 Task: Open Card E-commerce Website Review in Board Crisis Management Best Practices to Workspace Event Technology Rentals and add a team member Softage.1@softage.net, a label Green, a checklist Network Security, an attachment from your onedrive, a color Green and finally, add a card description 'Plan and execute company team-building conference with guest speakers on teamwork' and a comment 'Given the potential impact of this task on our company culture of innovation, let us ensure that we approach it with a sense of curiosity and a willingness to explore new ideas.'. Add a start date 'Jan 01, 1900' with a due date 'Jan 08, 1900'
Action: Mouse moved to (789, 423)
Screenshot: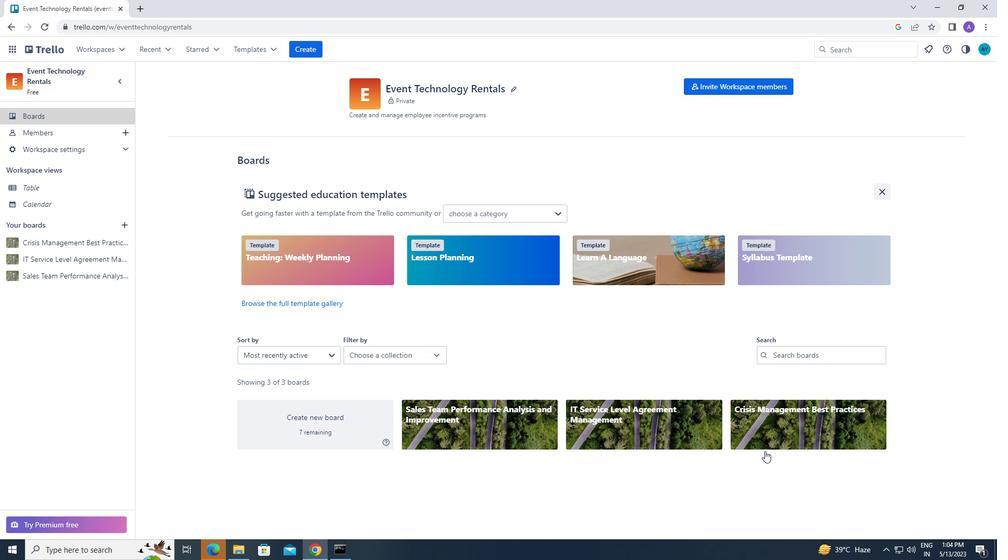 
Action: Mouse pressed left at (789, 423)
Screenshot: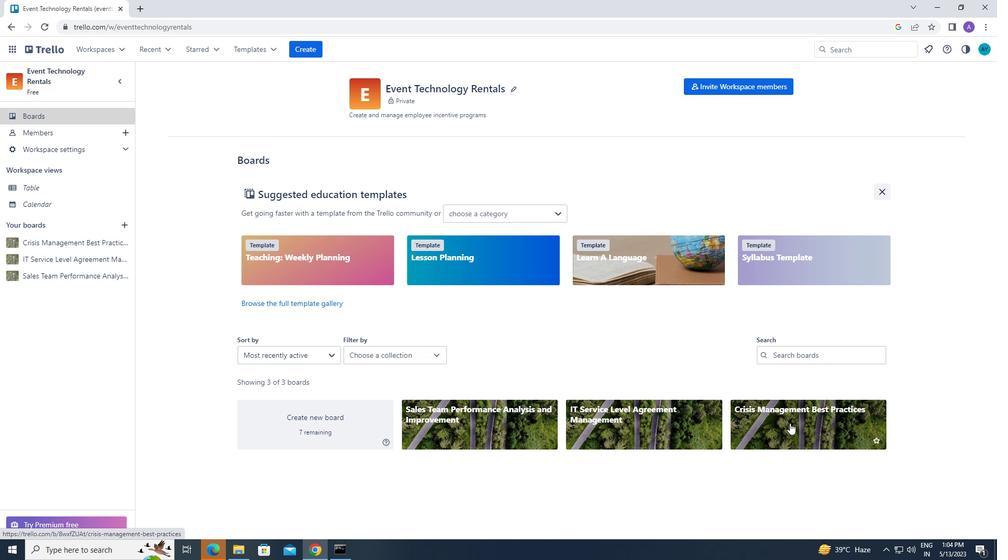 
Action: Mouse moved to (205, 134)
Screenshot: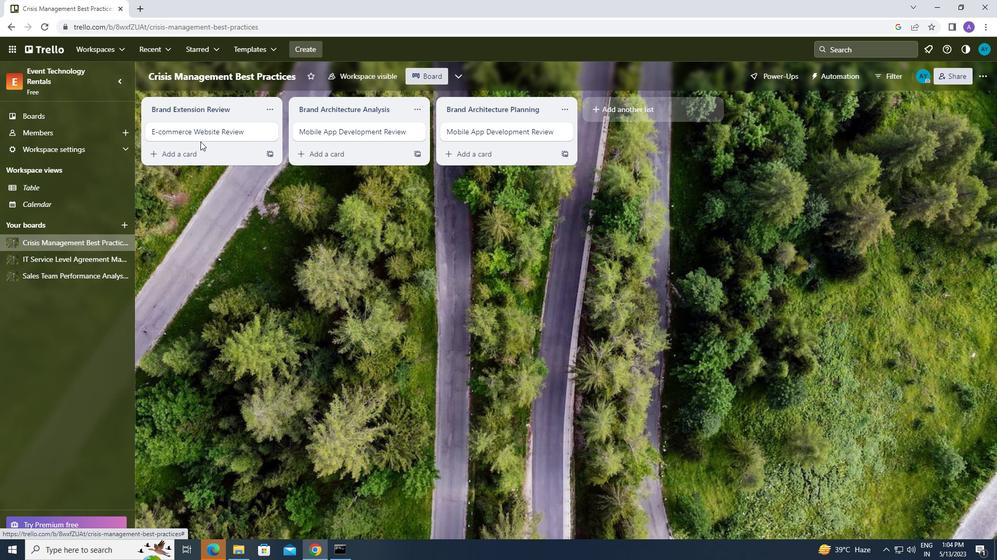 
Action: Mouse pressed left at (205, 134)
Screenshot: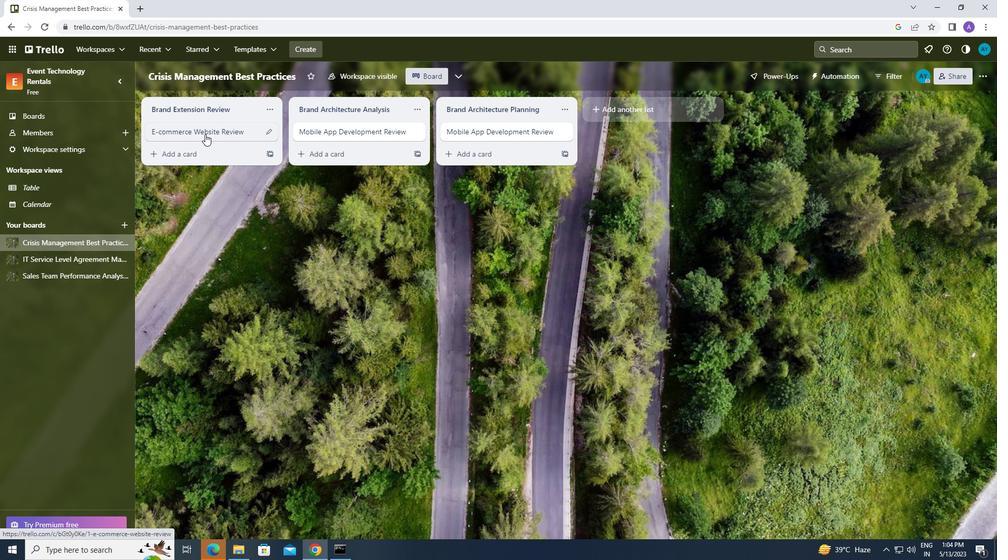 
Action: Mouse moved to (619, 129)
Screenshot: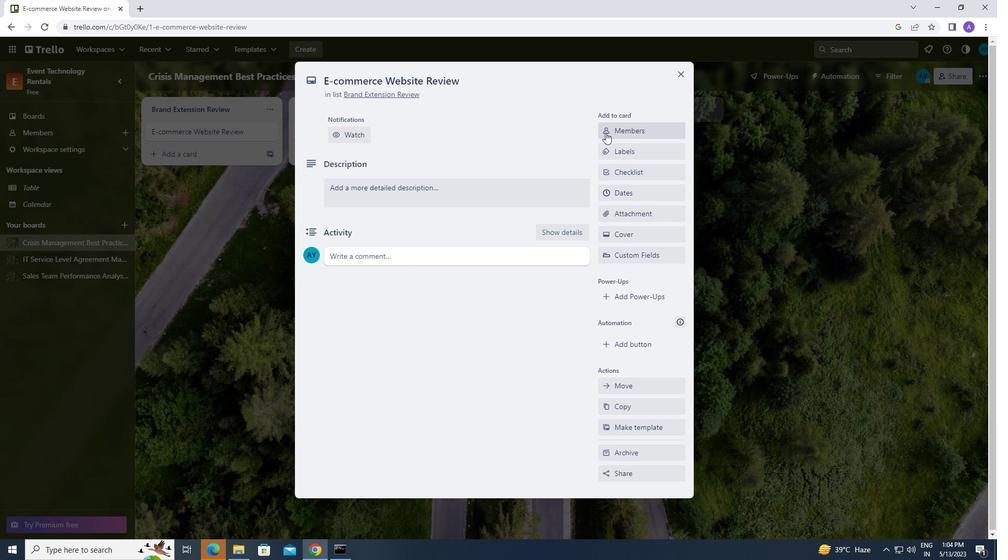 
Action: Mouse pressed left at (619, 129)
Screenshot: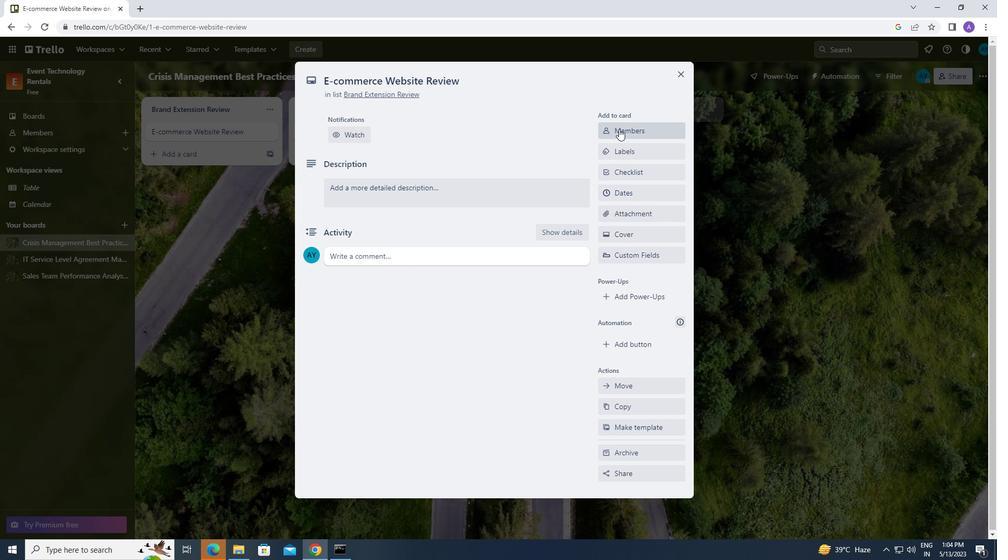 
Action: Mouse moved to (622, 178)
Screenshot: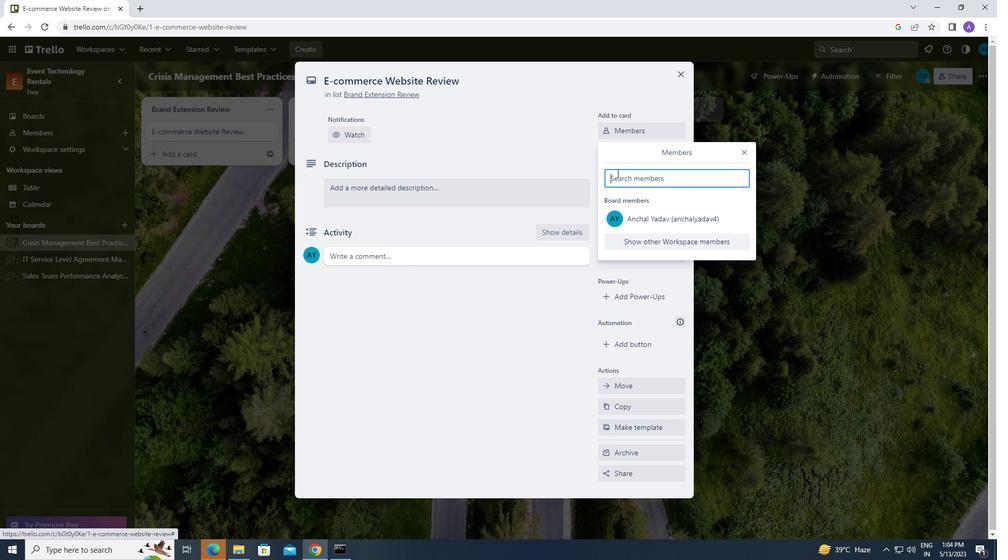 
Action: Mouse pressed left at (622, 178)
Screenshot: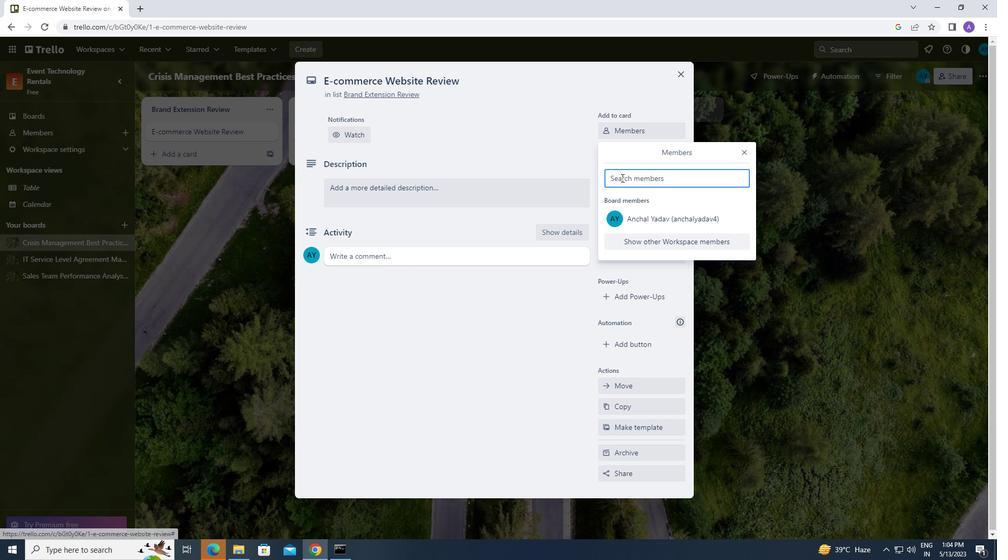 
Action: Key pressed s<Key.caps_lock>oftage
Screenshot: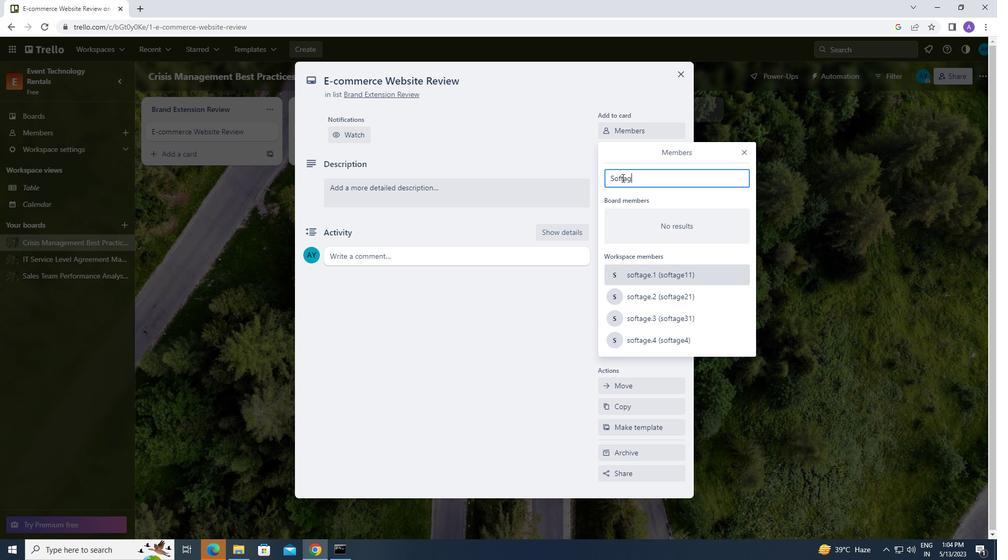 
Action: Mouse moved to (546, 117)
Screenshot: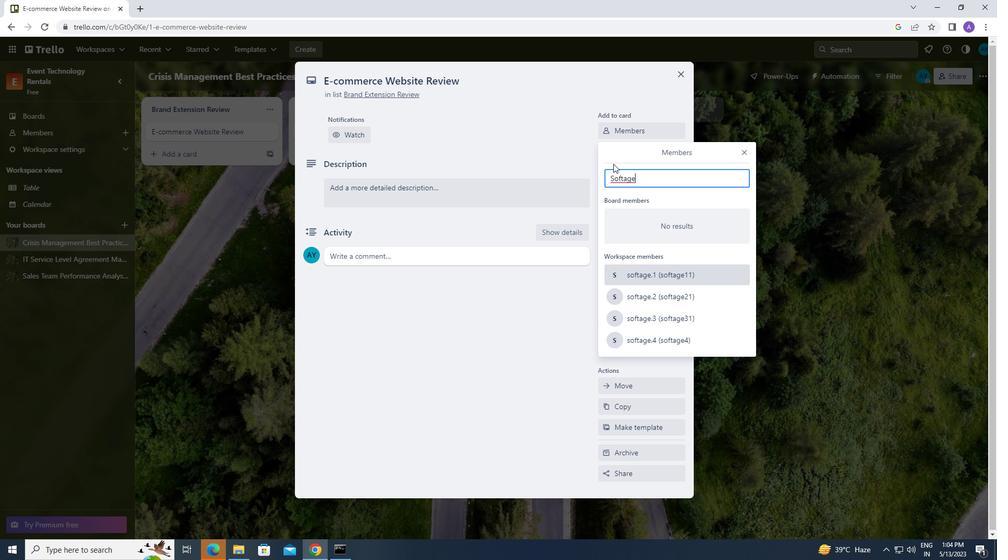 
Action: Key pressed .
Screenshot: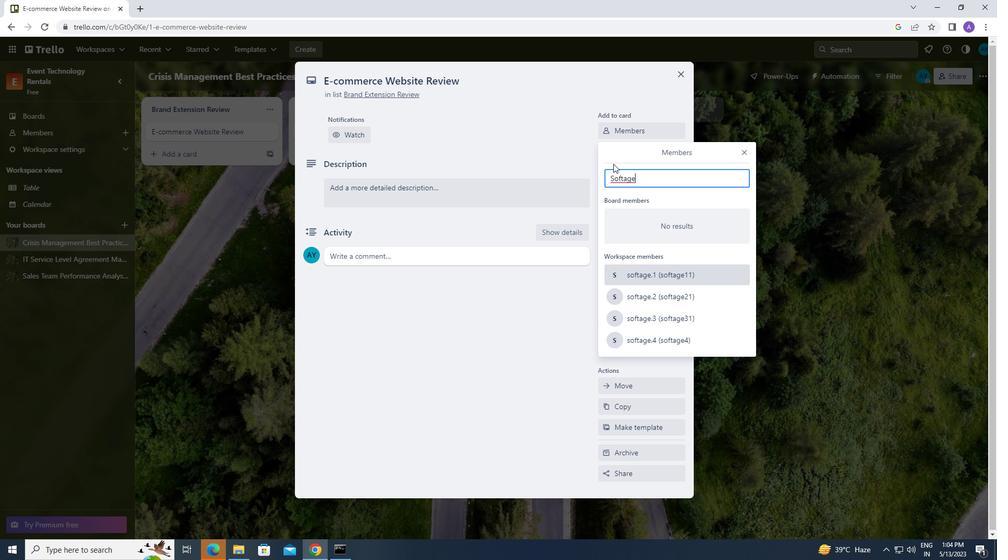 
Action: Mouse moved to (542, 163)
Screenshot: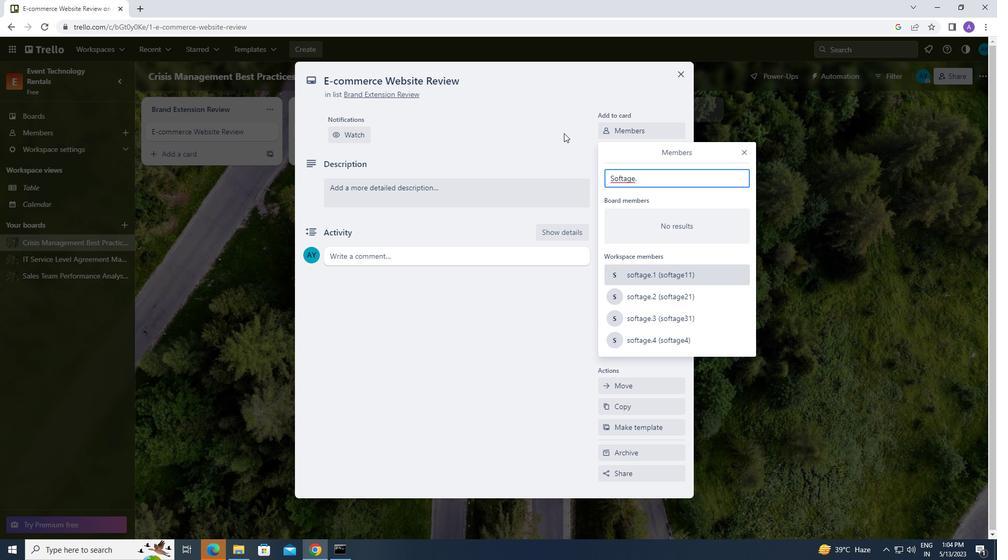 
Action: Key pressed 1<Key.shift_r>@softage.net
Screenshot: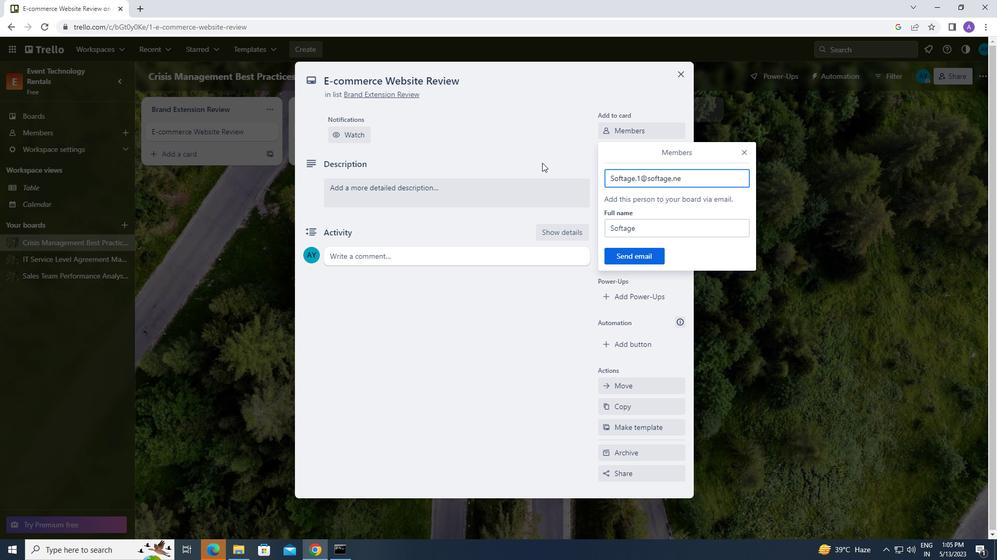 
Action: Mouse moved to (624, 251)
Screenshot: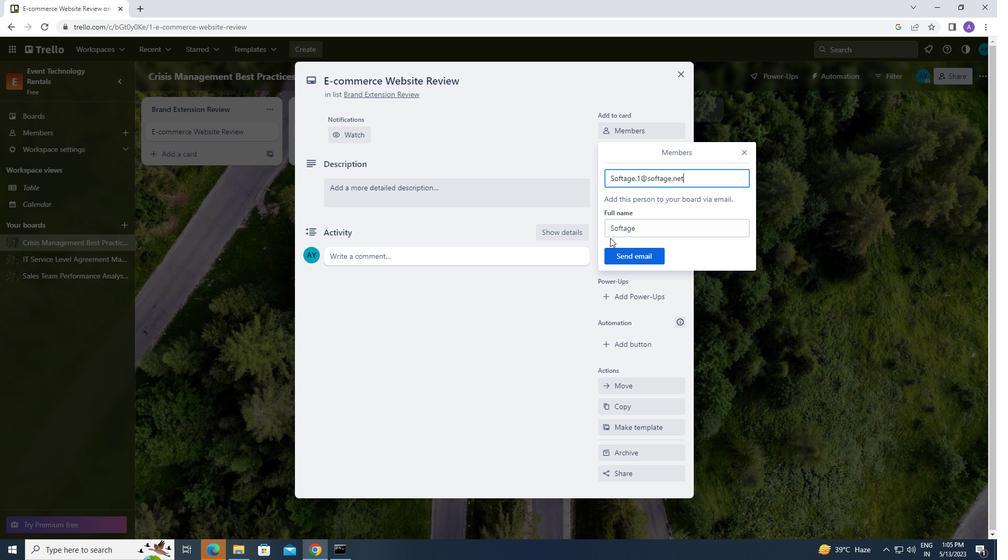 
Action: Mouse pressed left at (624, 251)
Screenshot: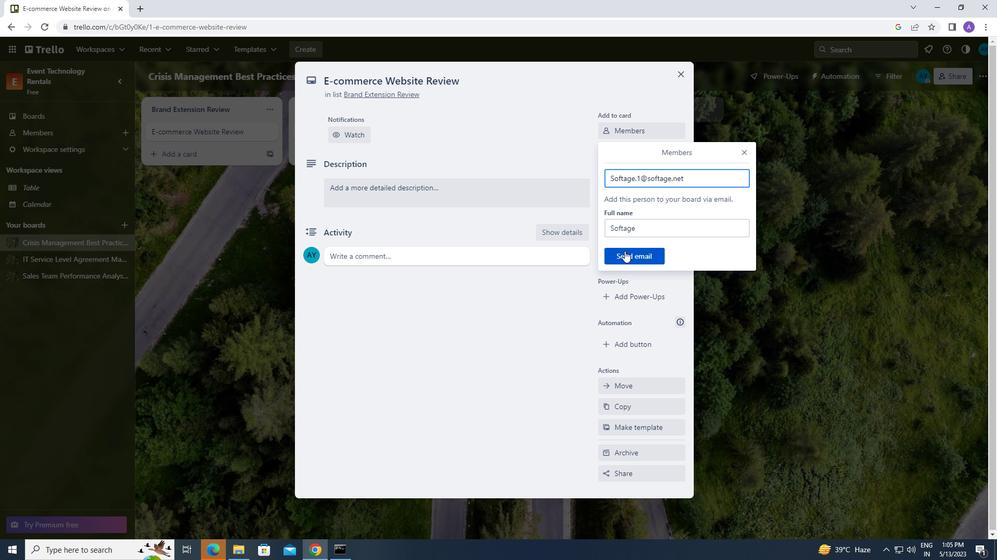
Action: Mouse moved to (632, 184)
Screenshot: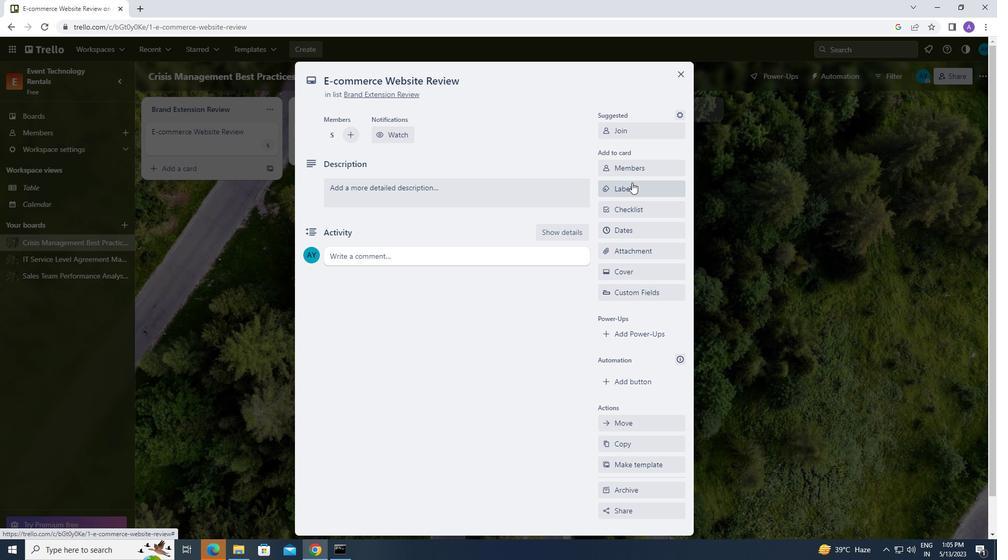 
Action: Mouse pressed left at (632, 184)
Screenshot: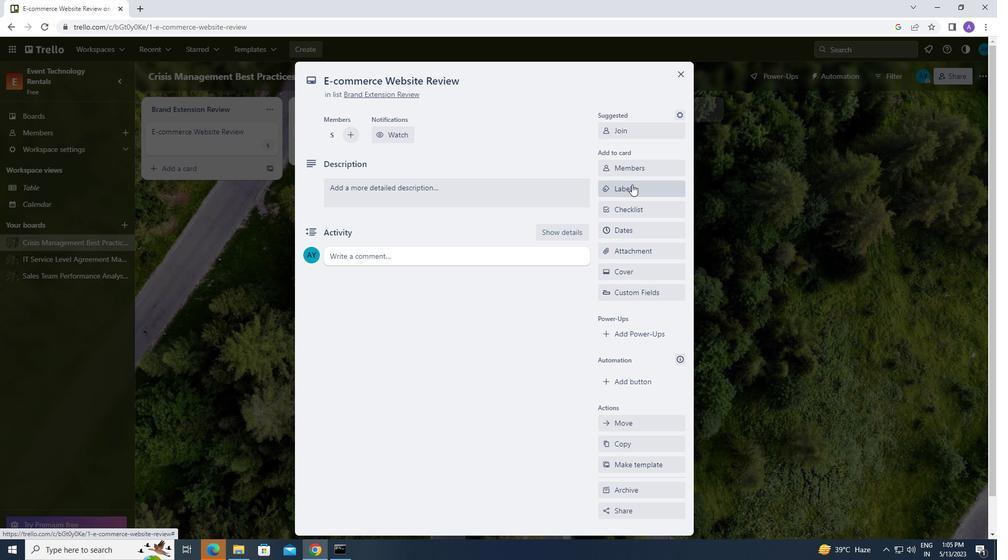 
Action: Mouse moved to (660, 392)
Screenshot: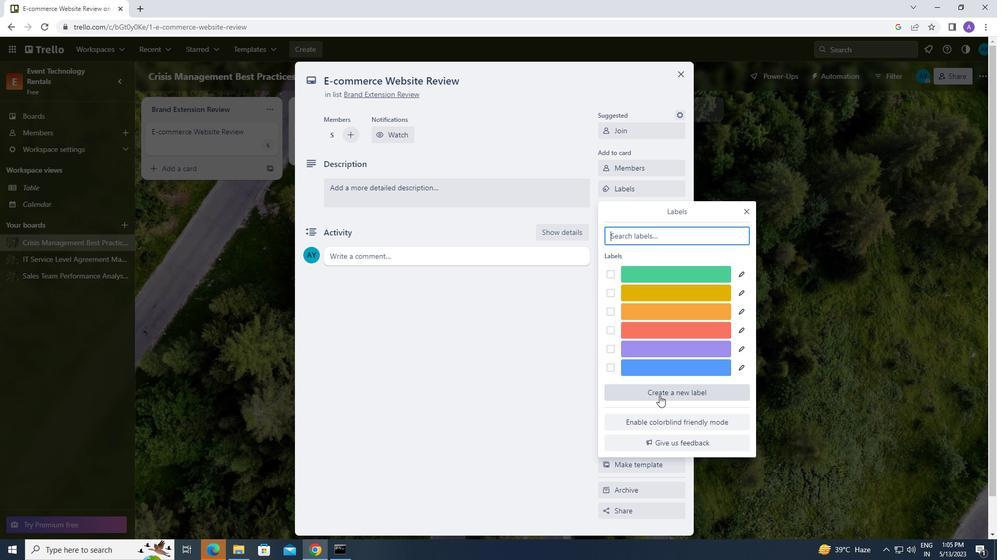 
Action: Mouse pressed left at (660, 392)
Screenshot: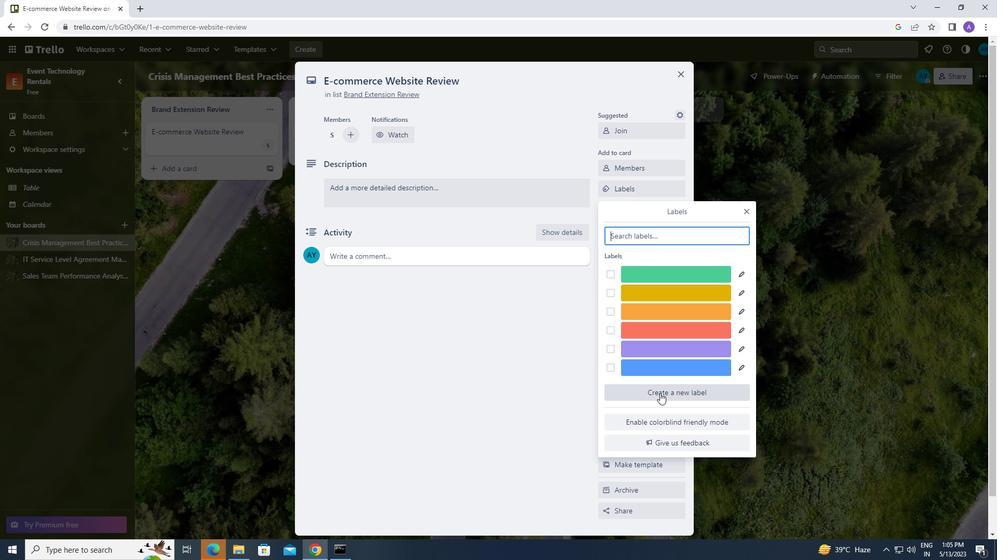 
Action: Mouse moved to (611, 359)
Screenshot: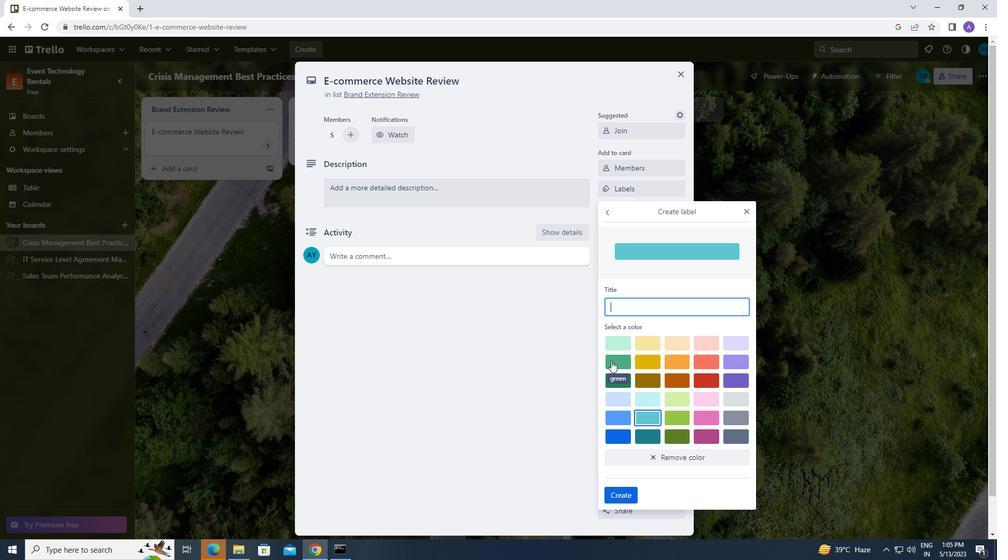 
Action: Mouse pressed left at (611, 359)
Screenshot: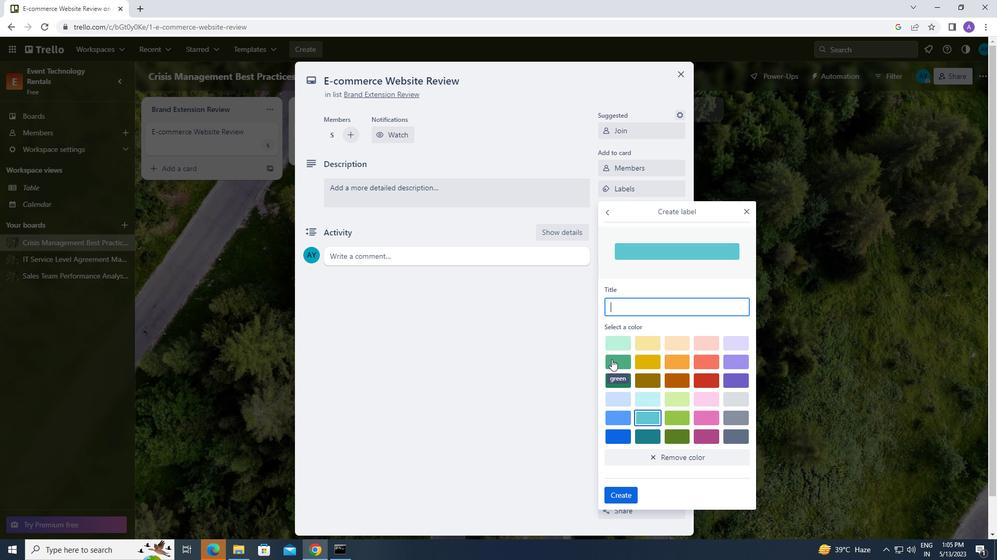 
Action: Mouse moved to (612, 493)
Screenshot: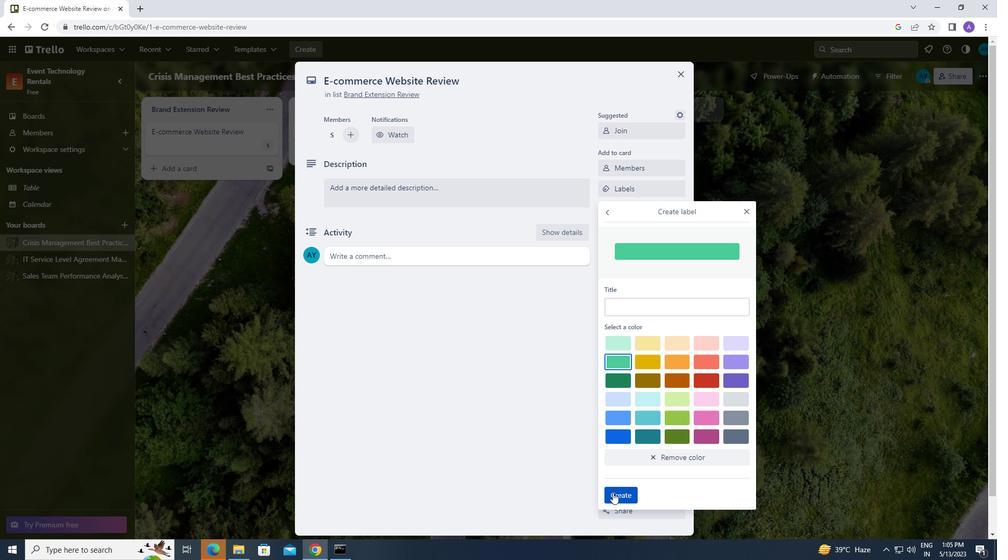 
Action: Mouse pressed left at (612, 493)
Screenshot: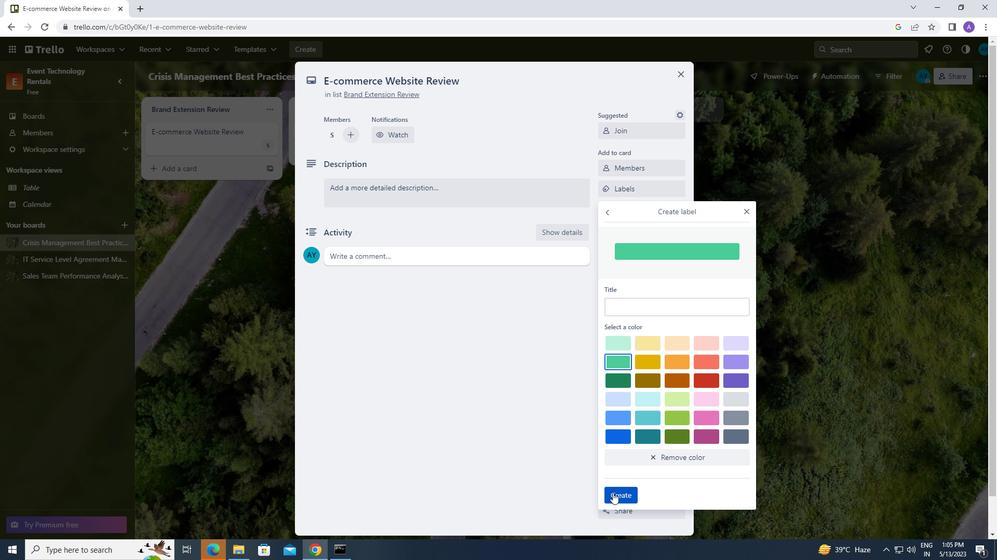 
Action: Mouse moved to (745, 211)
Screenshot: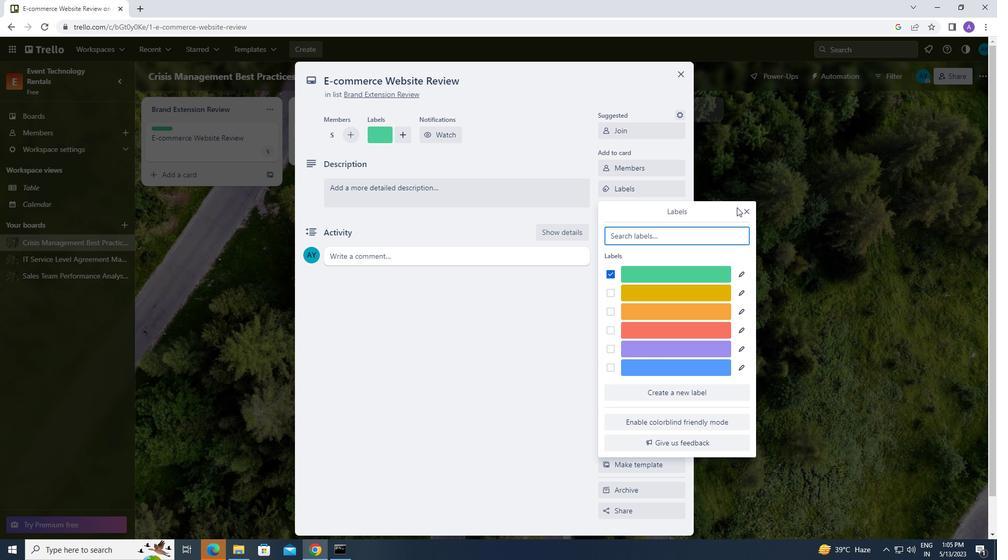 
Action: Mouse pressed left at (745, 211)
Screenshot: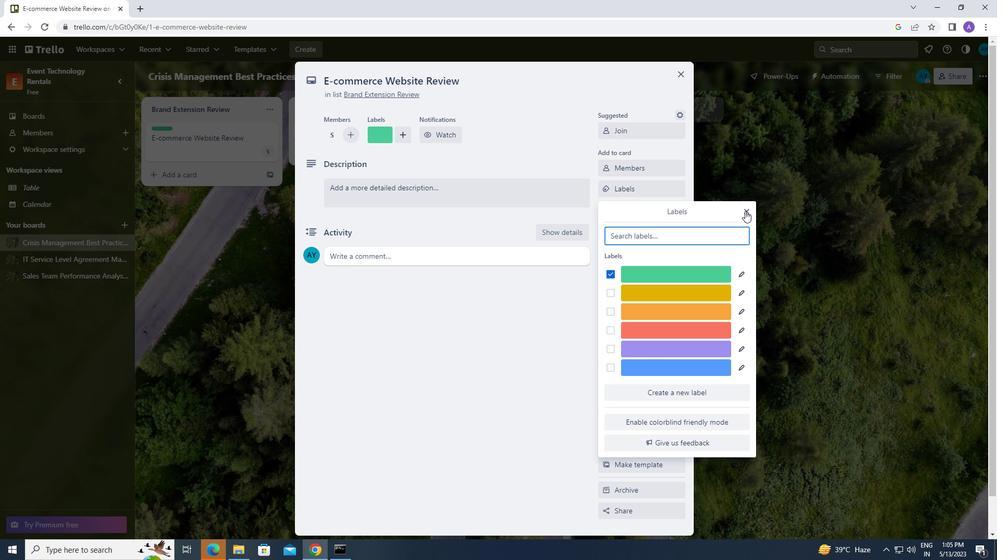 
Action: Mouse moved to (650, 212)
Screenshot: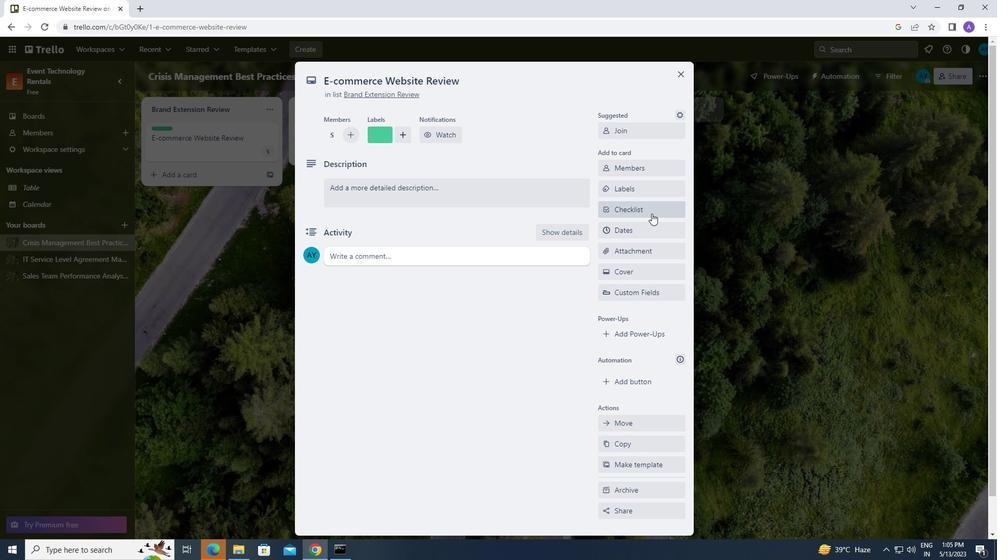 
Action: Mouse pressed left at (650, 212)
Screenshot: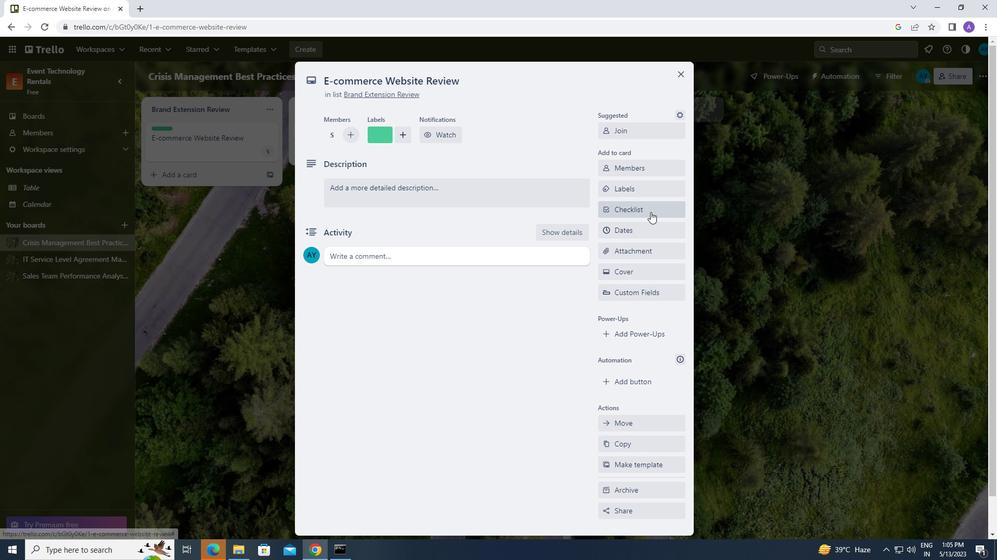 
Action: Mouse moved to (644, 215)
Screenshot: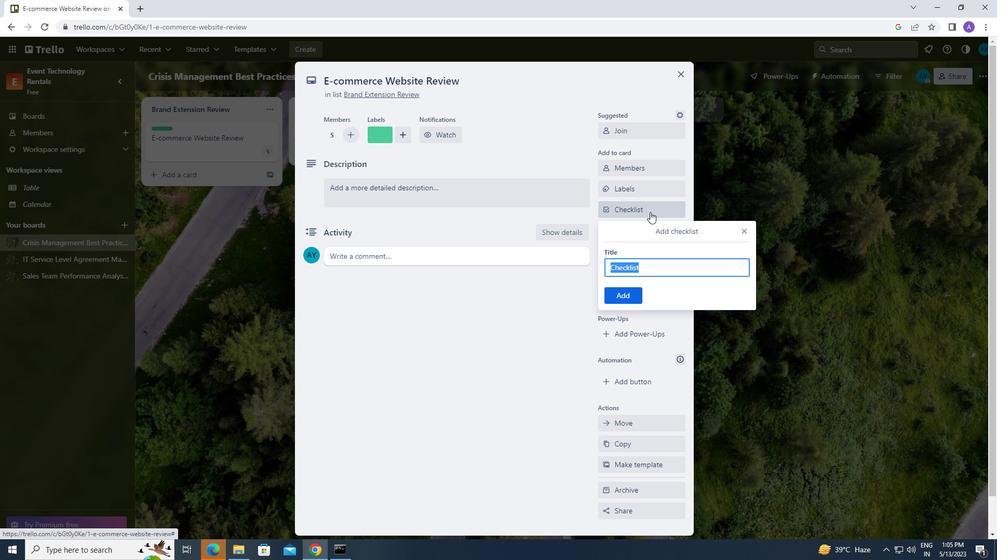 
Action: Key pressed <Key.caps_lock>n<Key.caps_lock>etwork<Key.space><Key.caps_lock>s<Key.caps_lock>ecurity
Screenshot: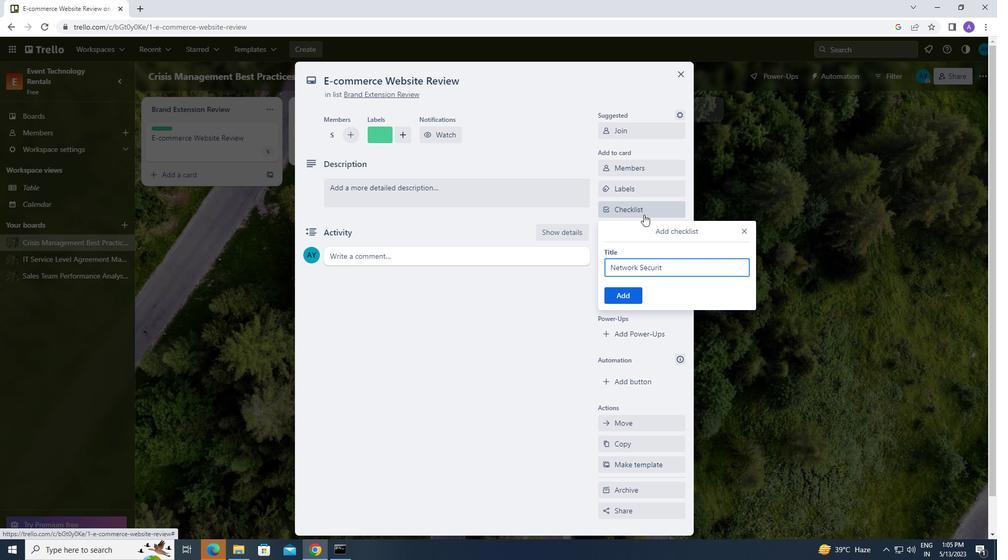 
Action: Mouse moved to (628, 297)
Screenshot: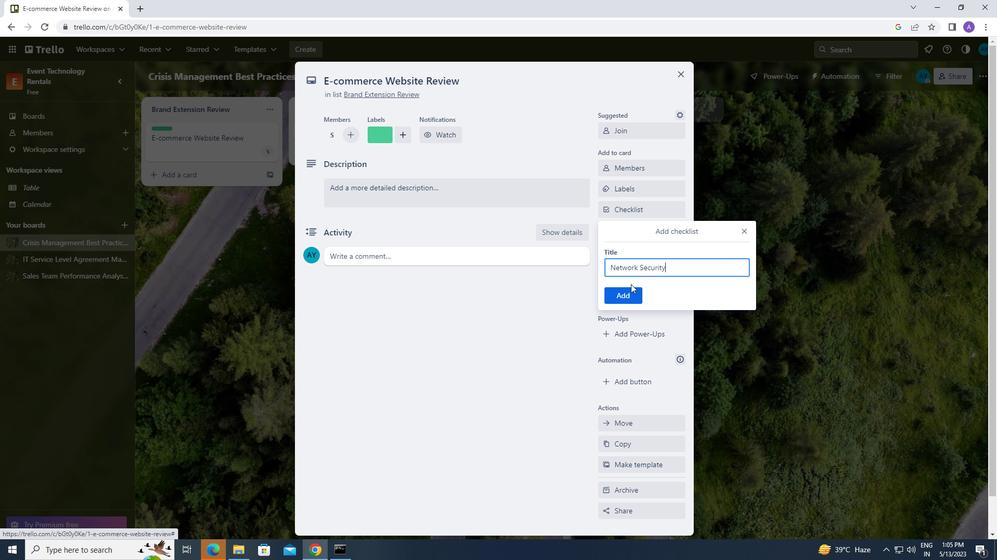
Action: Mouse pressed left at (628, 297)
Screenshot: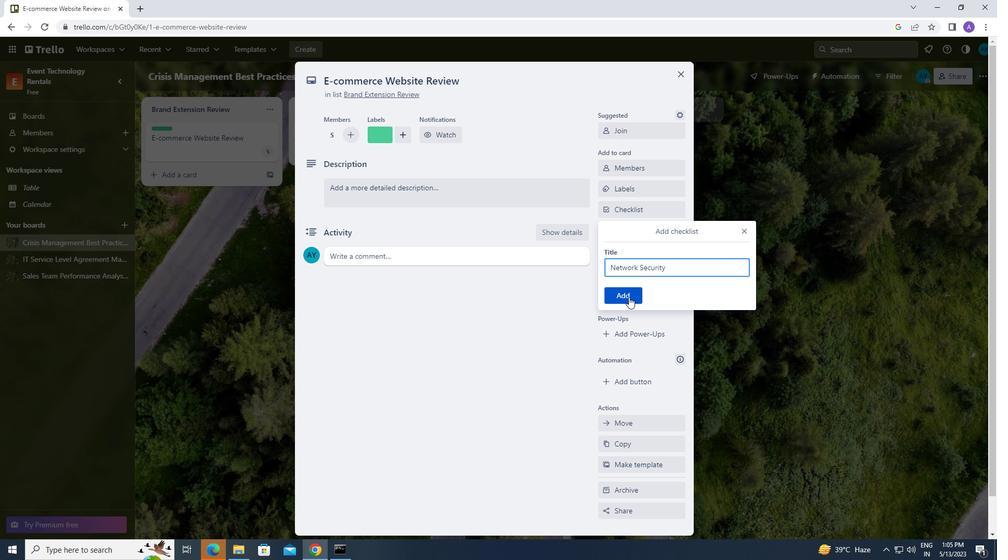 
Action: Mouse moved to (644, 250)
Screenshot: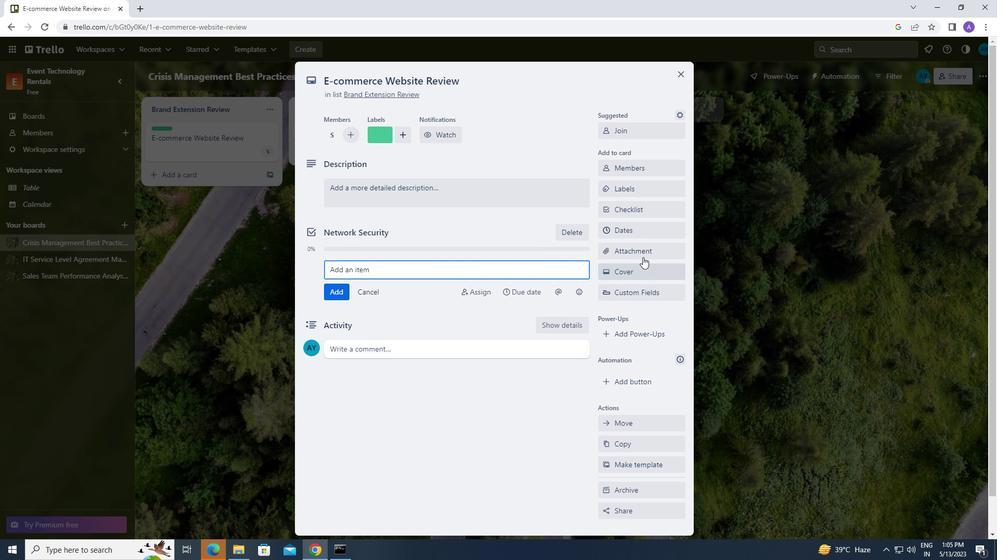 
Action: Mouse pressed left at (644, 250)
Screenshot: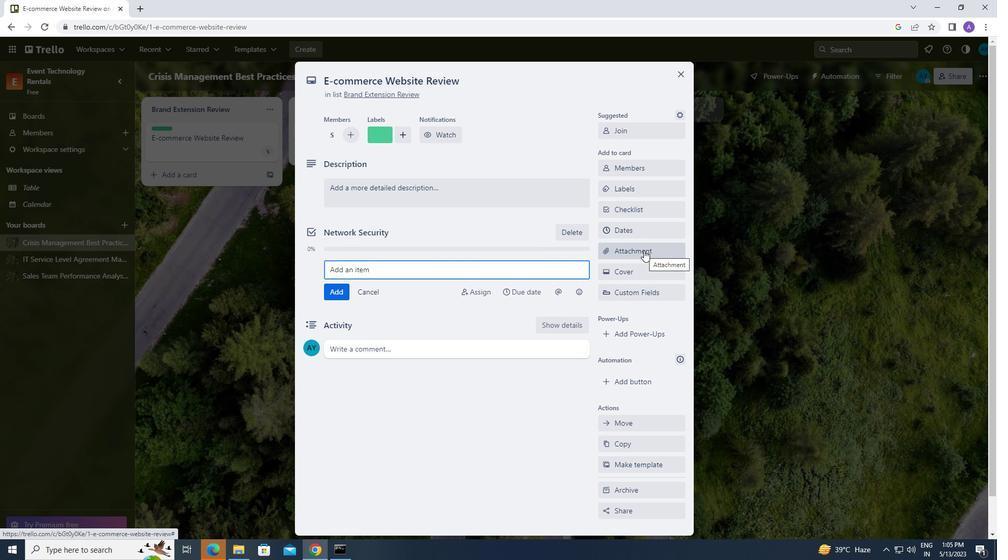 
Action: Mouse moved to (625, 376)
Screenshot: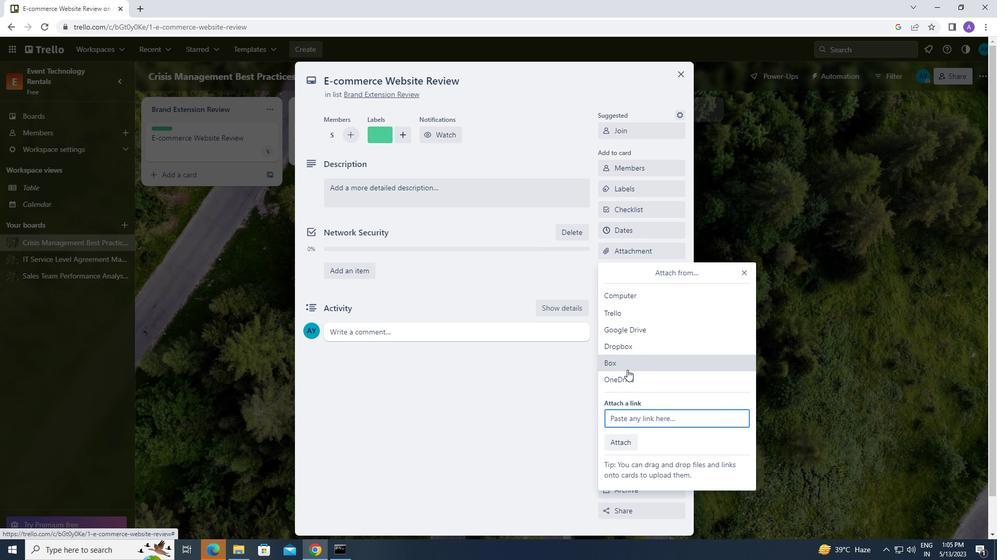 
Action: Mouse pressed left at (625, 376)
Screenshot: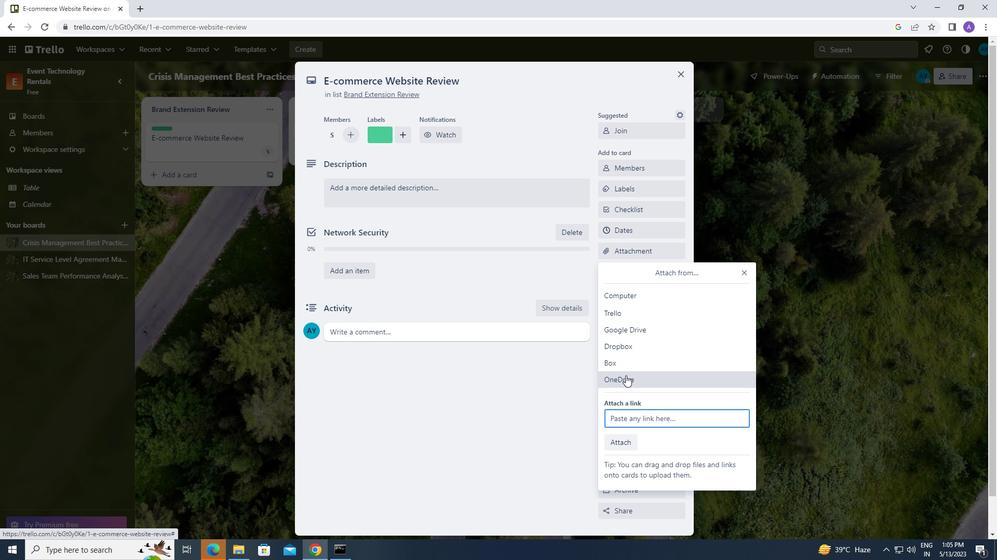 
Action: Mouse moved to (395, 228)
Screenshot: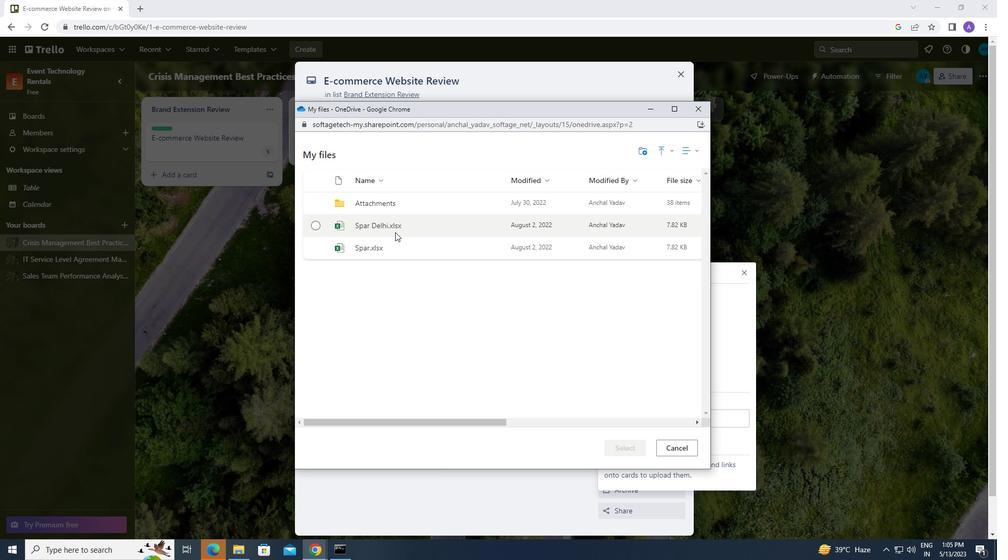 
Action: Mouse pressed left at (395, 228)
Screenshot: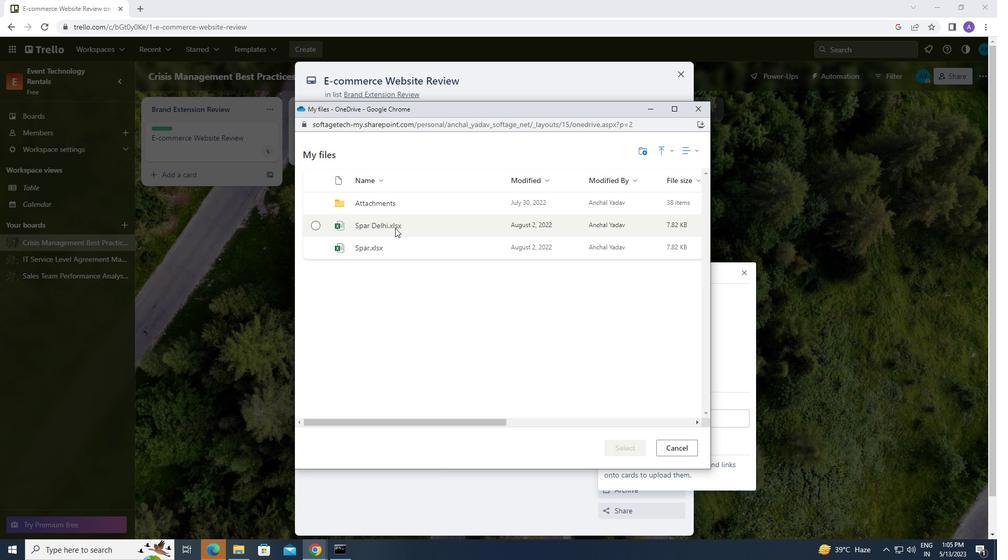 
Action: Mouse moved to (628, 443)
Screenshot: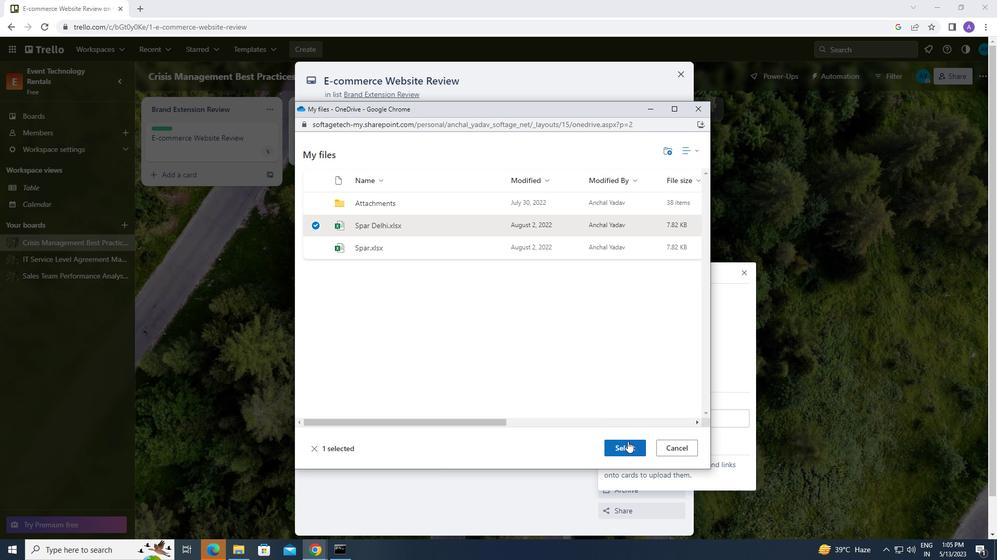 
Action: Mouse pressed left at (628, 443)
Screenshot: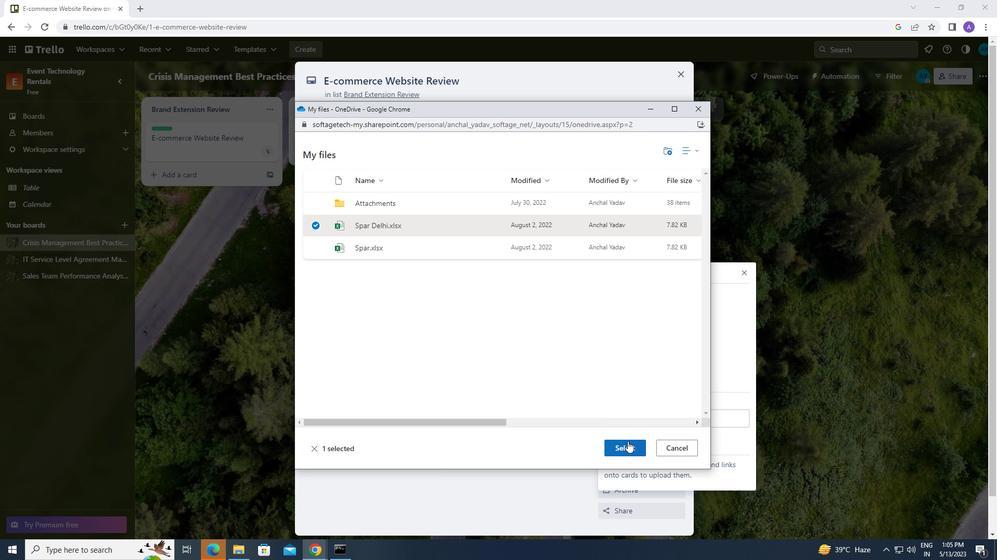 
Action: Mouse moved to (633, 265)
Screenshot: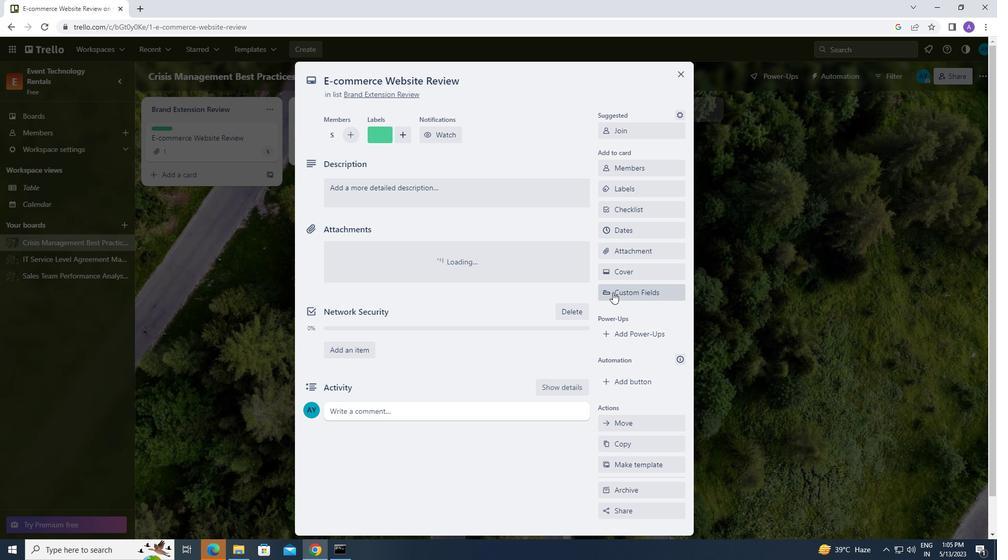 
Action: Mouse pressed left at (633, 265)
Screenshot: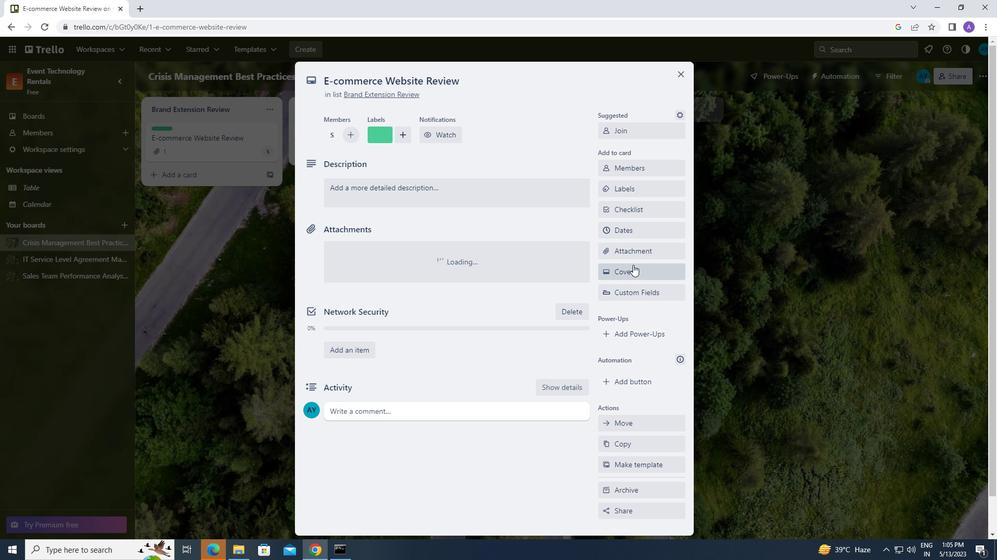 
Action: Mouse moved to (621, 329)
Screenshot: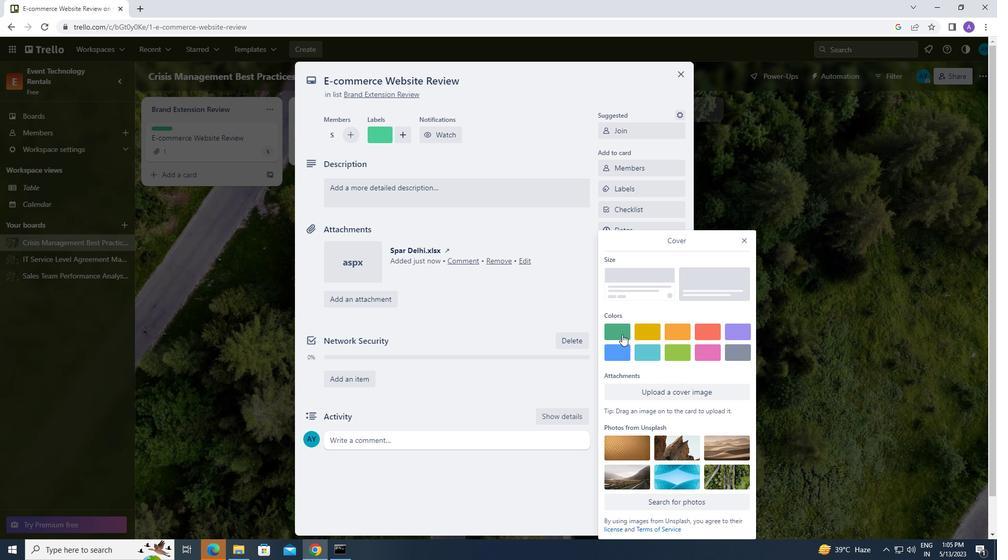 
Action: Mouse pressed left at (621, 329)
Screenshot: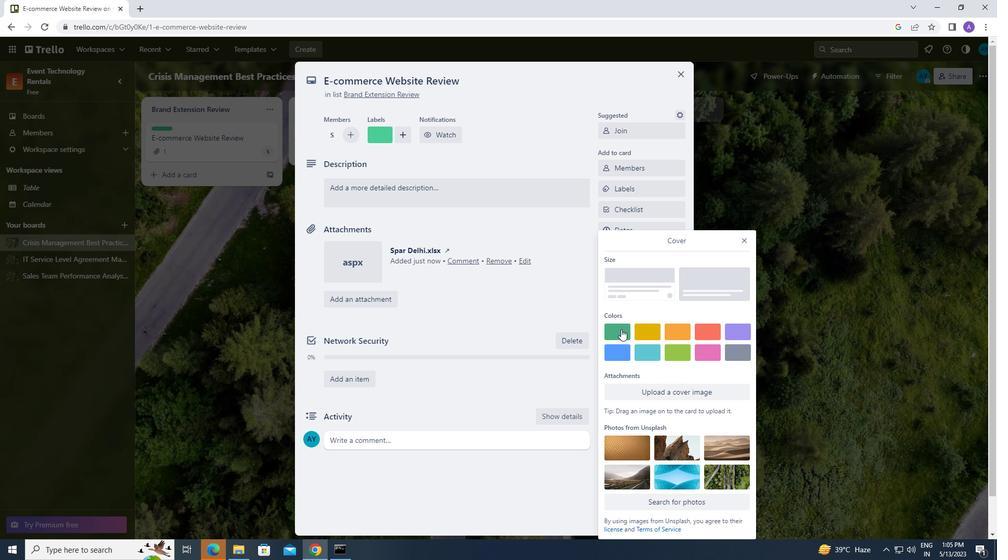 
Action: Mouse moved to (746, 219)
Screenshot: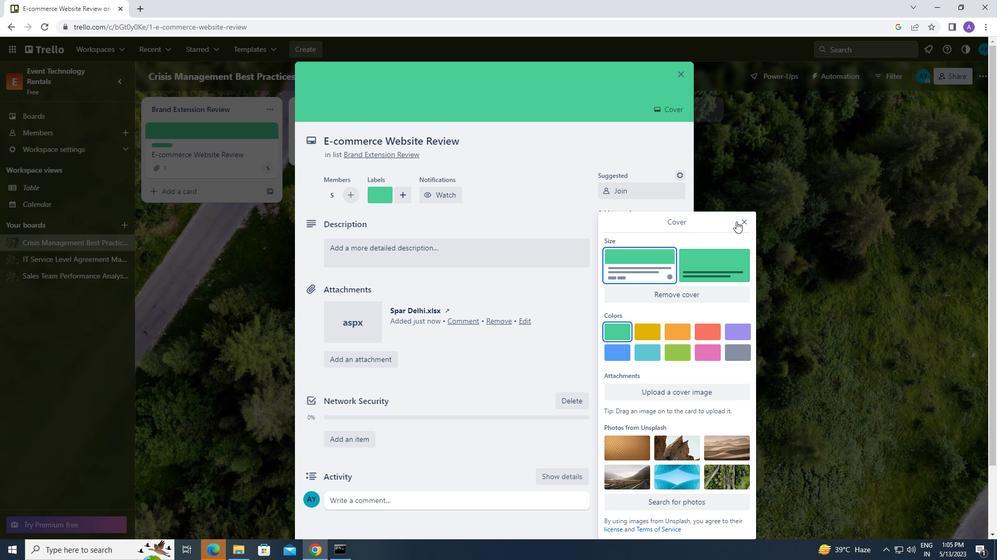 
Action: Mouse pressed left at (746, 219)
Screenshot: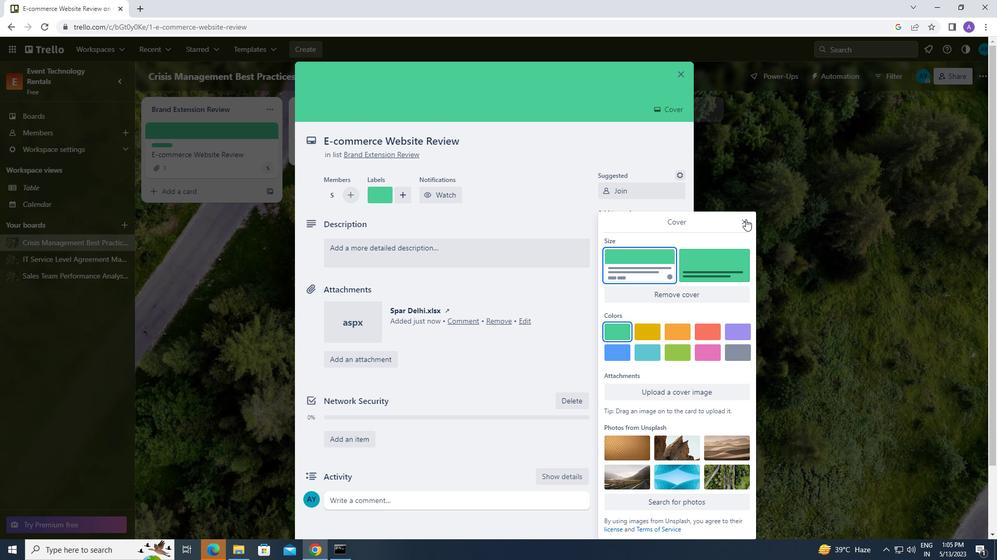 
Action: Mouse moved to (431, 247)
Screenshot: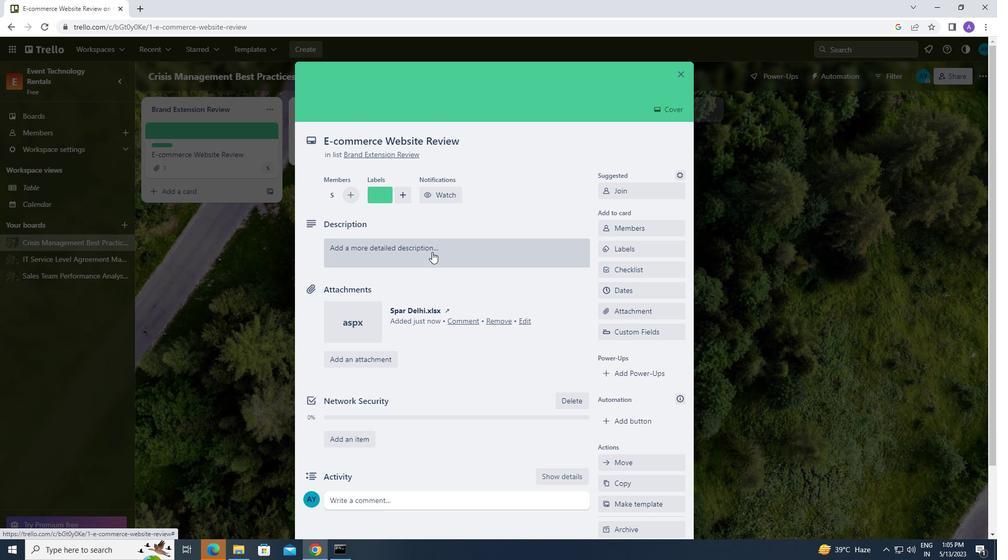
Action: Mouse pressed left at (431, 247)
Screenshot: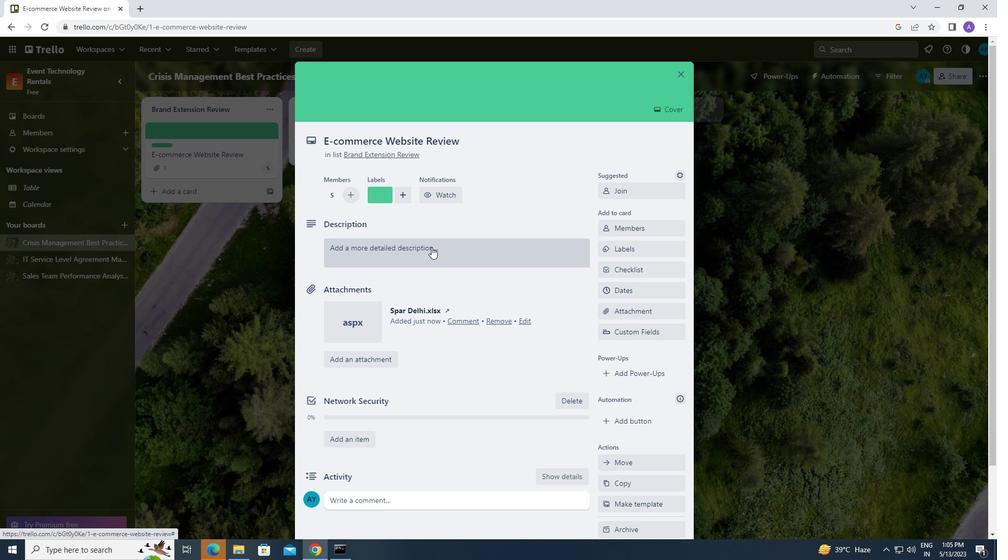 
Action: Mouse moved to (417, 302)
Screenshot: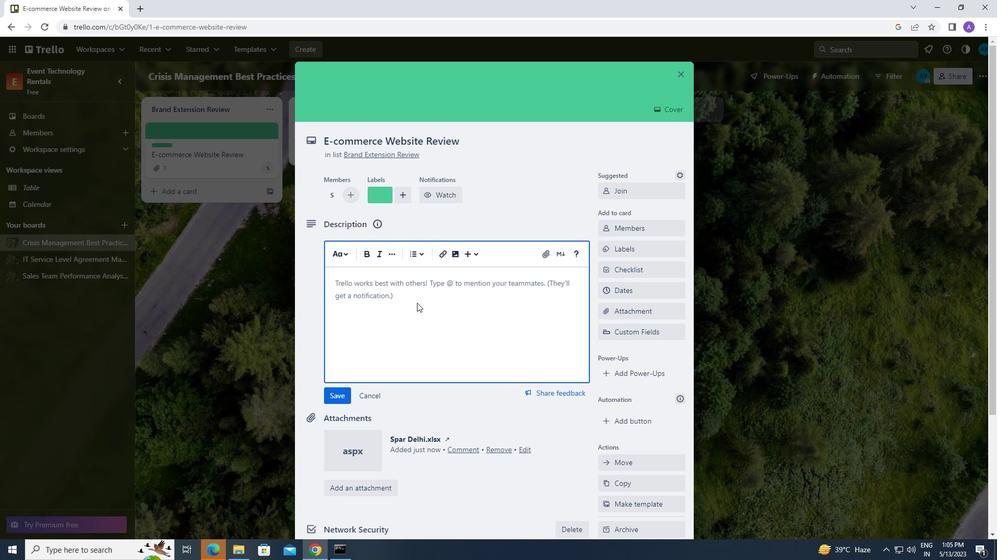 
Action: Mouse pressed left at (417, 302)
Screenshot: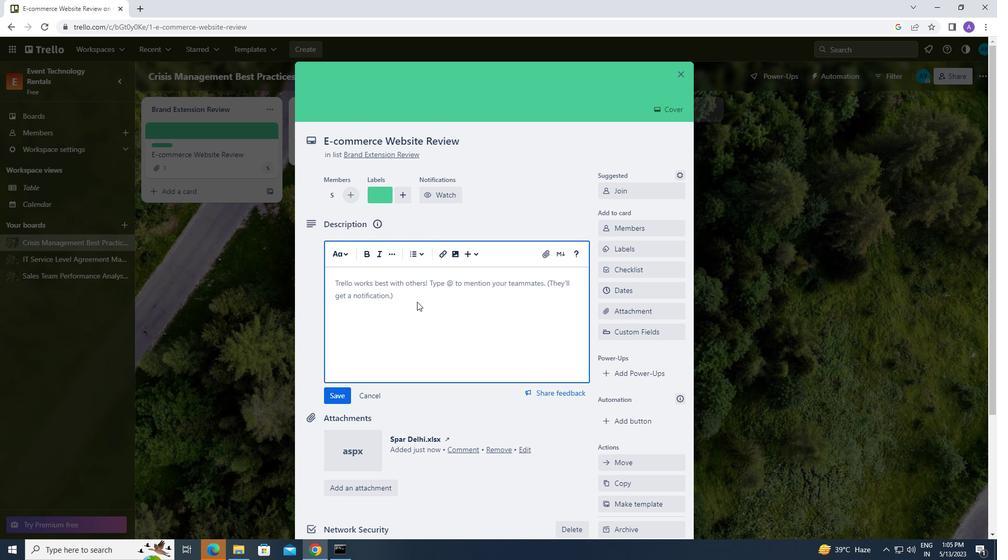 
Action: Mouse moved to (417, 301)
Screenshot: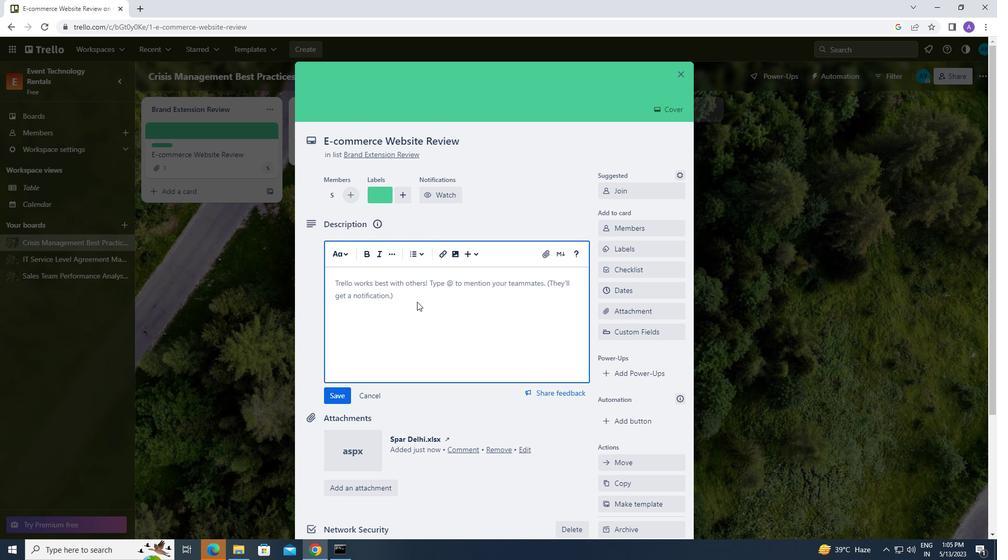
Action: Key pressed <Key.caps_lock>p<Key.caps_lock>lan<Key.space>and<Key.space>execute<Key.space>company<Key.space>team-building<Key.space>conference<Key.space>with<Key.space>guest<Key.space>speakers<Key.space>on<Key.space>teamwork
Screenshot: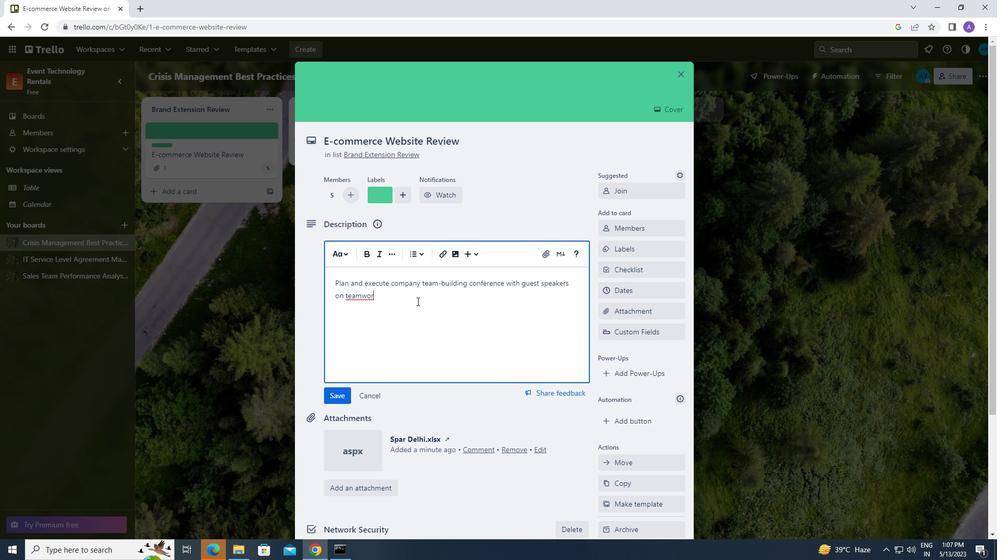 
Action: Mouse moved to (334, 397)
Screenshot: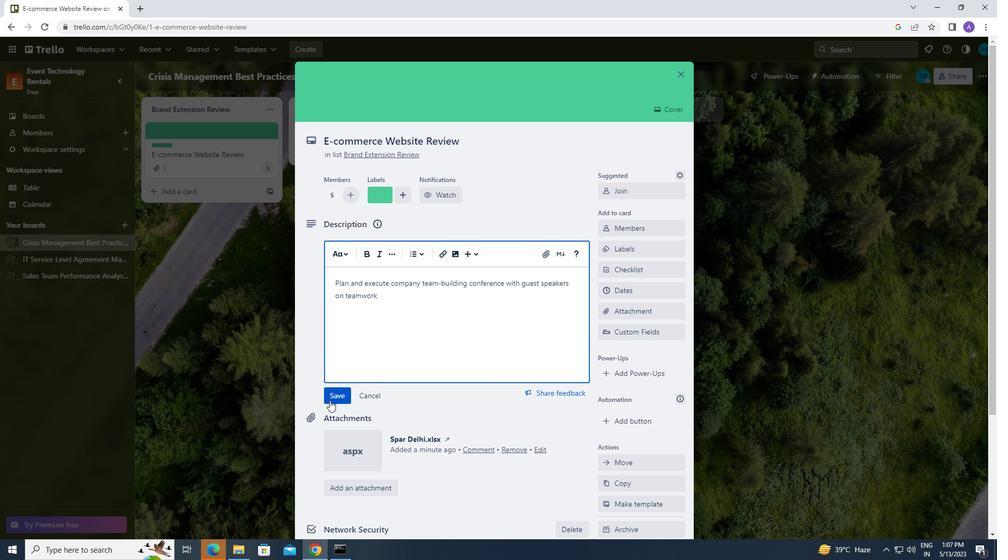 
Action: Mouse pressed left at (334, 397)
Screenshot: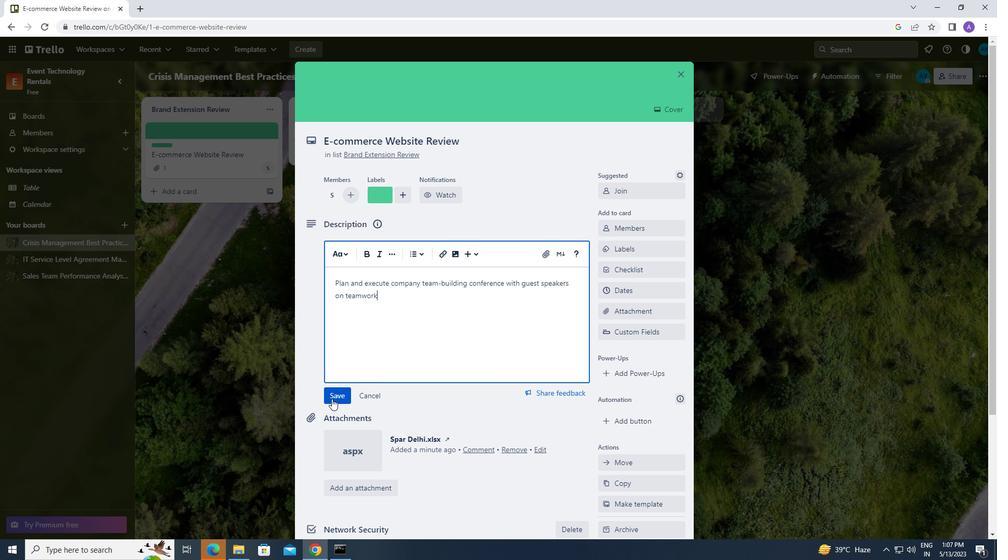 
Action: Mouse moved to (349, 407)
Screenshot: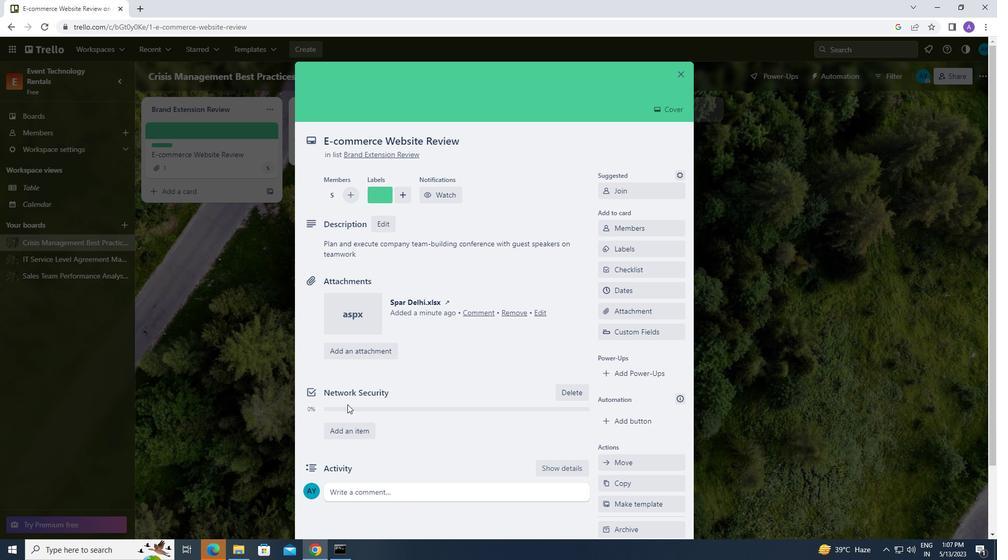 
Action: Mouse scrolled (349, 406) with delta (0, 0)
Screenshot: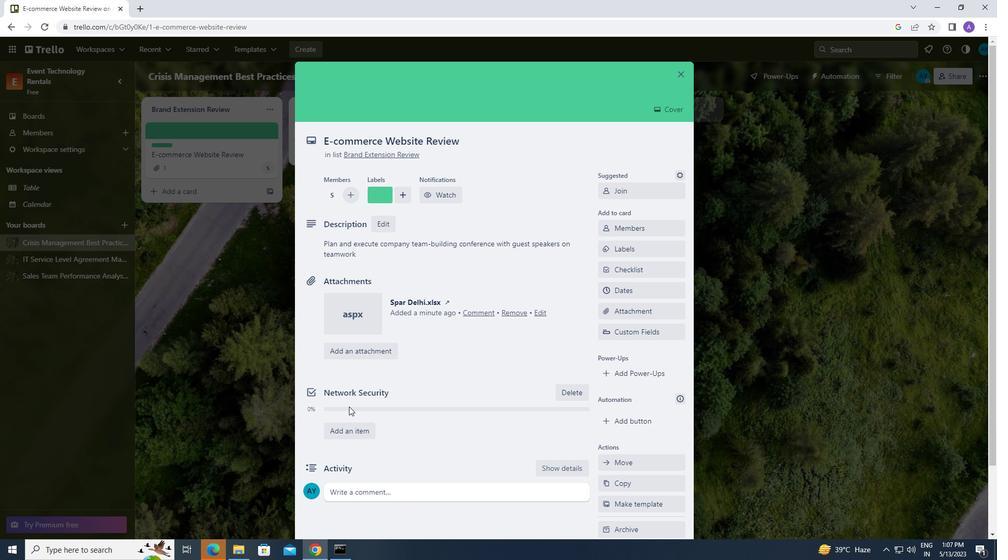 
Action: Mouse scrolled (349, 406) with delta (0, 0)
Screenshot: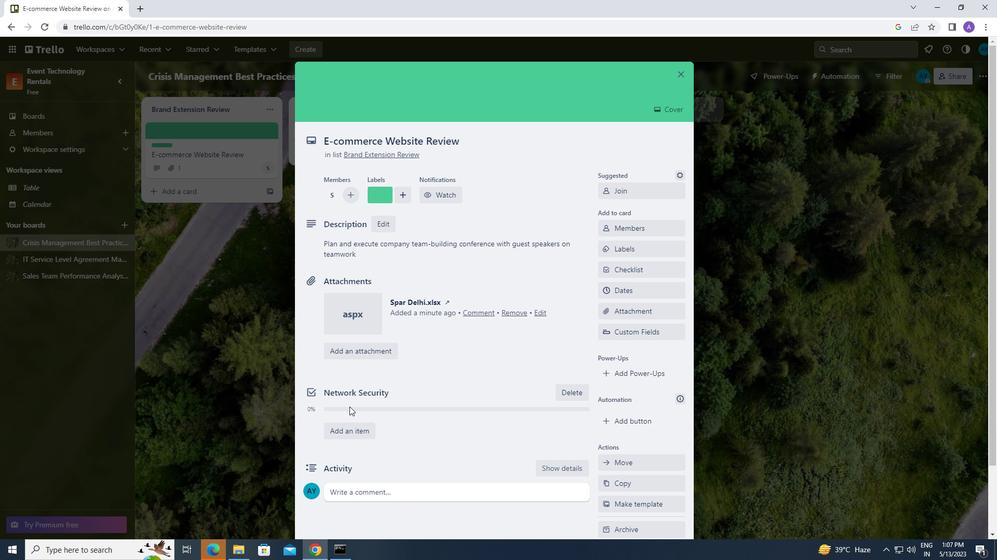 
Action: Mouse moved to (357, 416)
Screenshot: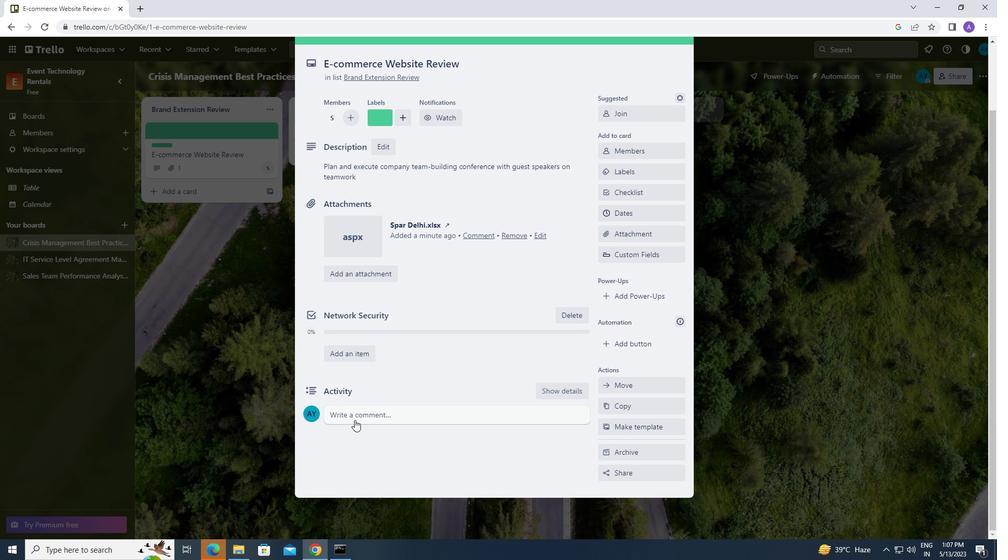 
Action: Mouse pressed left at (357, 416)
Screenshot: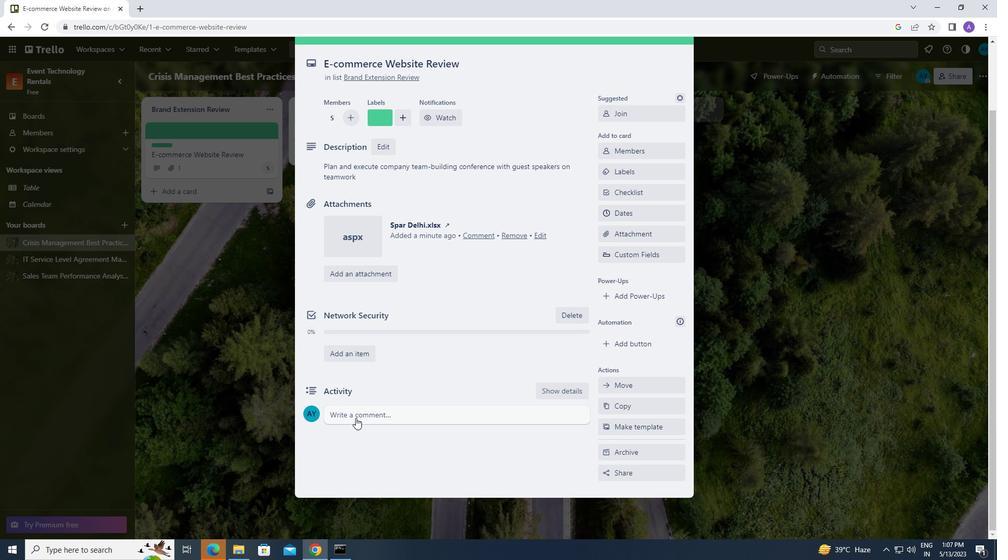 
Action: Mouse moved to (364, 448)
Screenshot: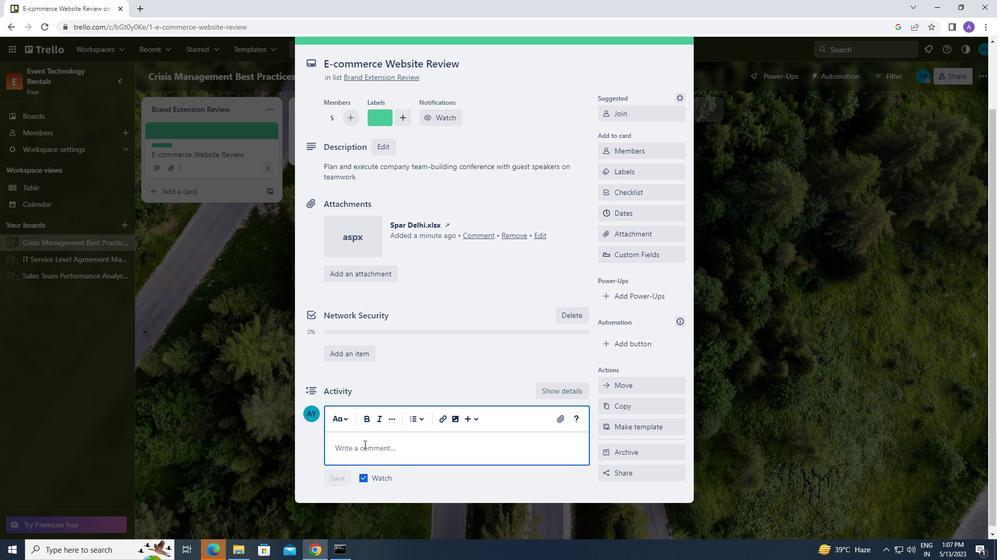 
Action: Mouse pressed left at (364, 448)
Screenshot: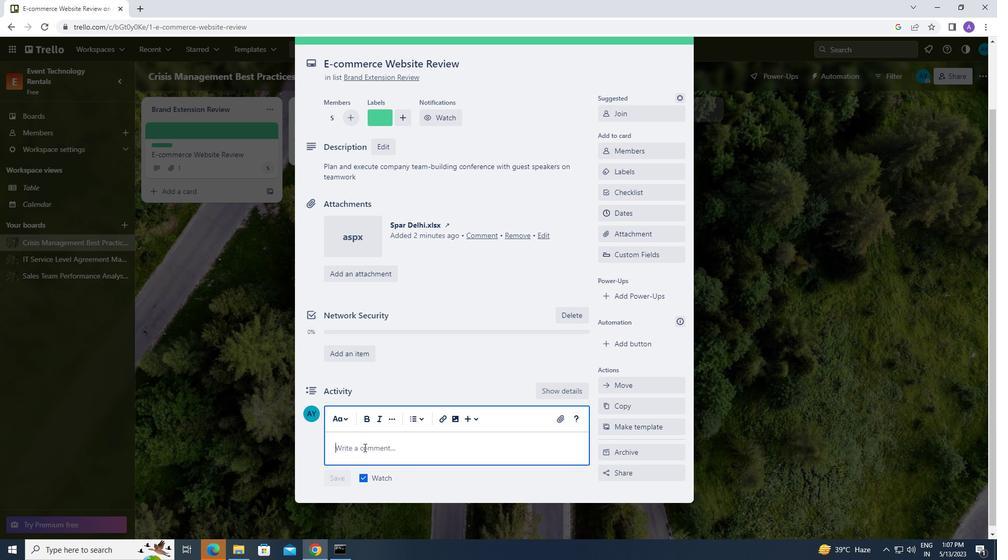 
Action: Key pressed <Key.caps_lock>g<Key.caps_lock>iven<Key.space>the<Key.space>potential<Key.space>impact<Key.space>of<Key.space>this<Key.space>task<Key.space>on<Key.space>our<Key.space>company<Key.space>culture<Key.space>of<Key.space>innovation<Key.space><Key.backspace>,<Key.space>let<Key.space>us<Key.space>ensure<Key.space>that<Key.space>we<Key.space>approach<Key.space>it<Key.space>with<Key.space>a<Key.space>sense<Key.space>of<Key.space>curiosity<Key.space>and<Key.space>a<Key.space>willingness<Key.space>to<Key.space>explore<Key.space>new<Key.space>ideas
Screenshot: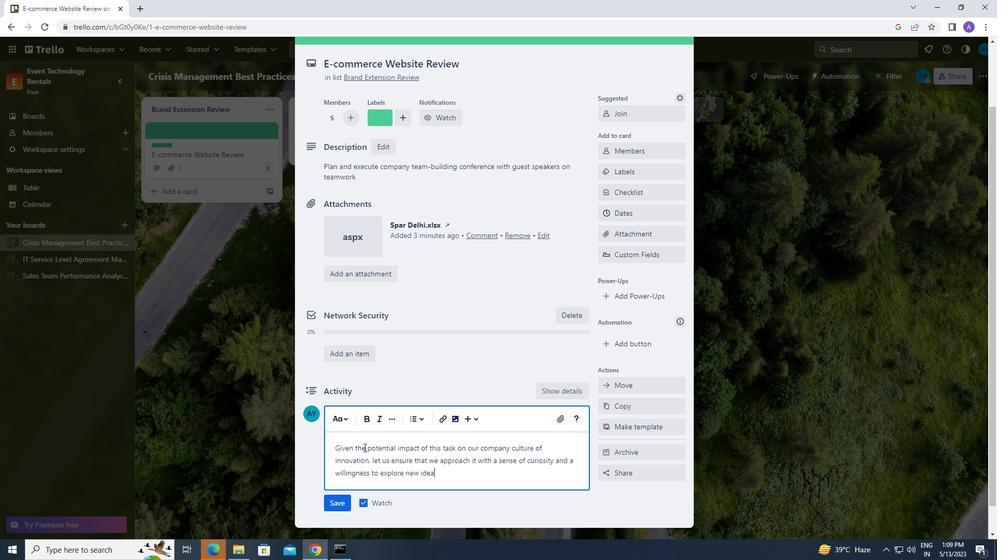 
Action: Mouse moved to (336, 504)
Screenshot: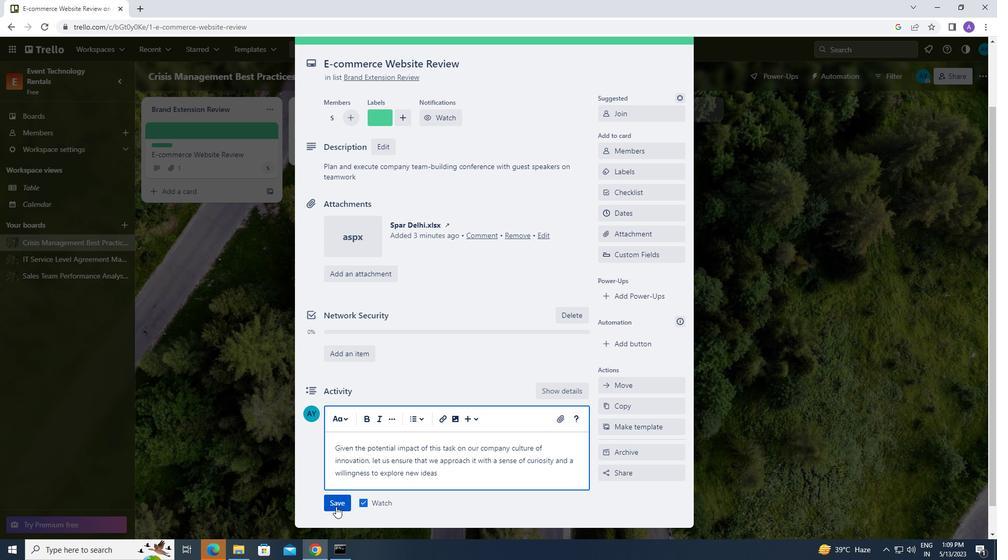 
Action: Mouse pressed left at (336, 504)
Screenshot: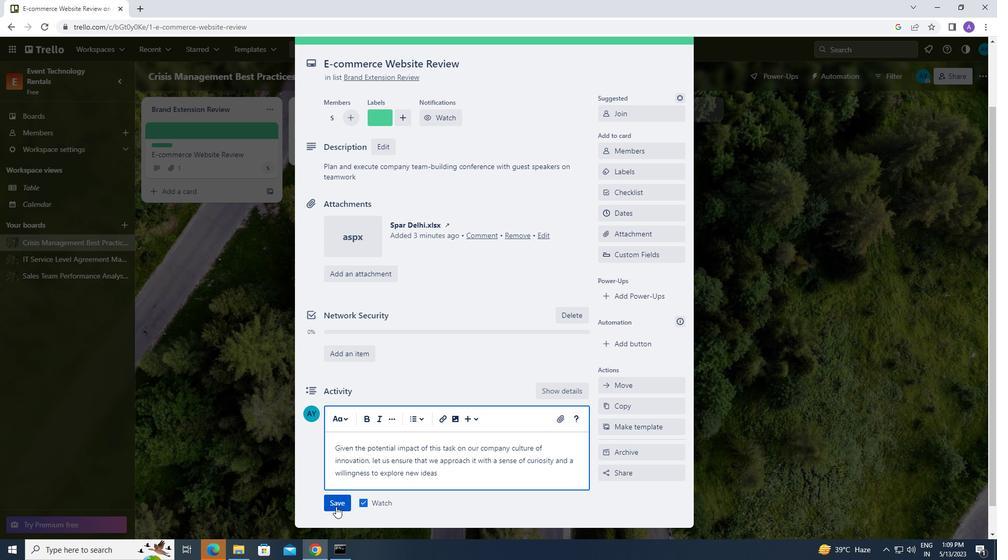 
Action: Mouse moved to (627, 209)
Screenshot: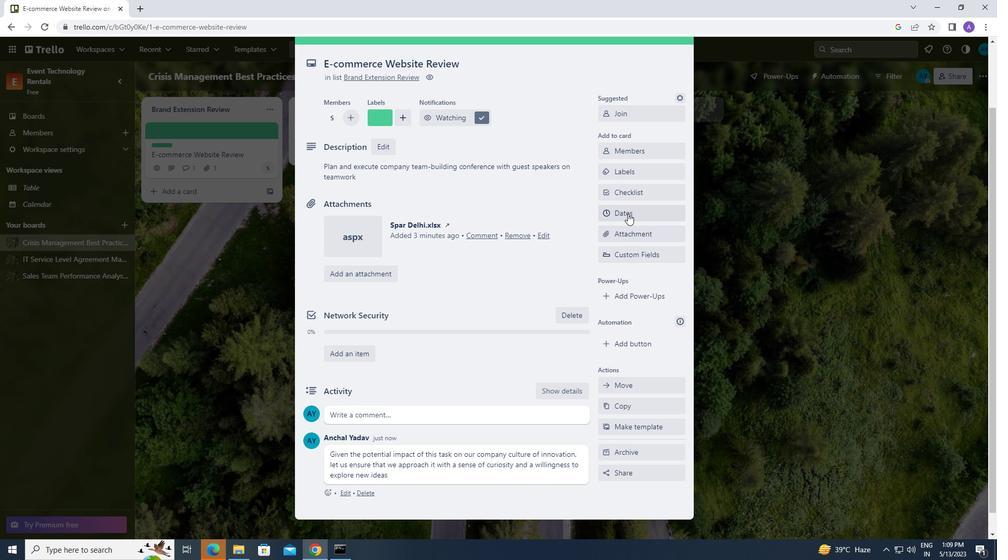 
Action: Mouse pressed left at (627, 209)
Screenshot: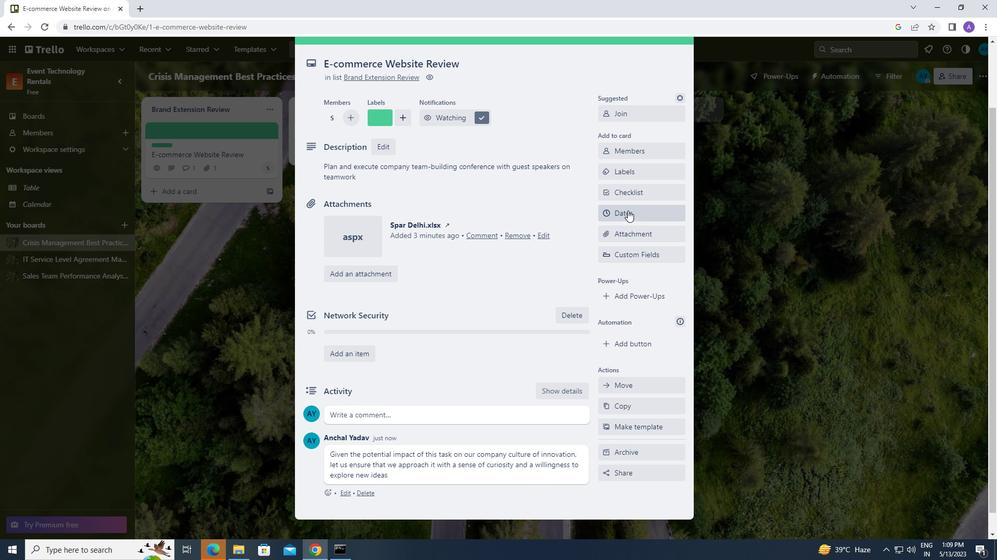 
Action: Mouse moved to (602, 262)
Screenshot: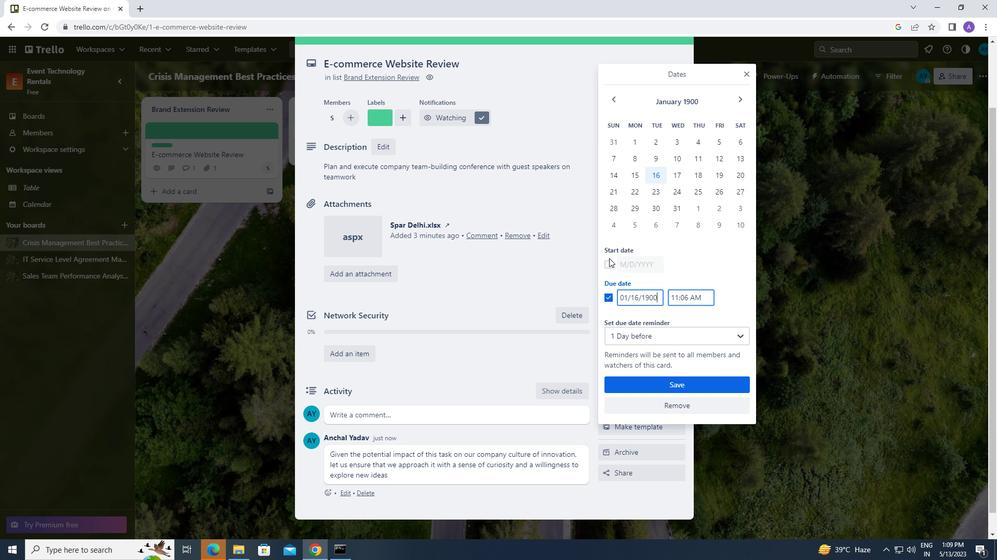 
Action: Mouse pressed left at (602, 262)
Screenshot: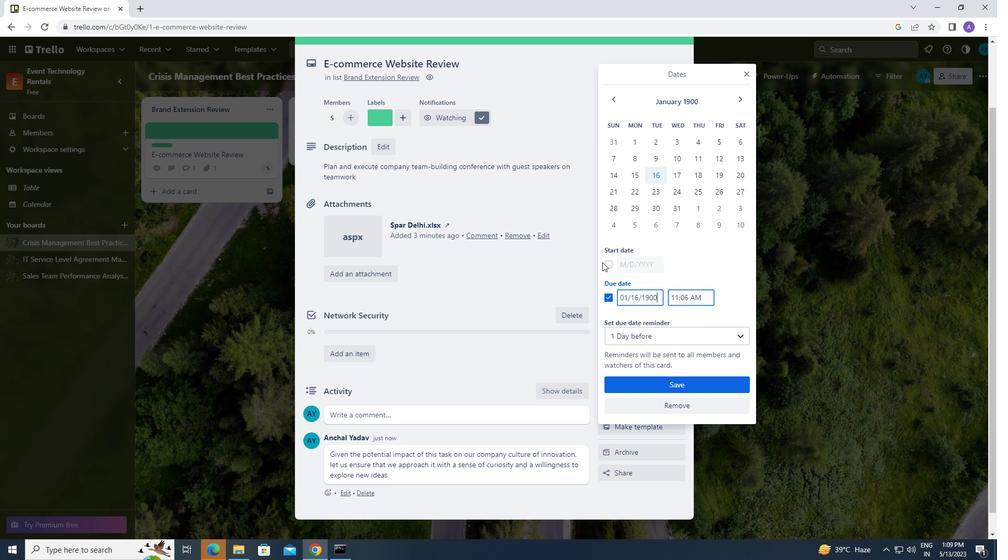 
Action: Mouse moved to (604, 262)
Screenshot: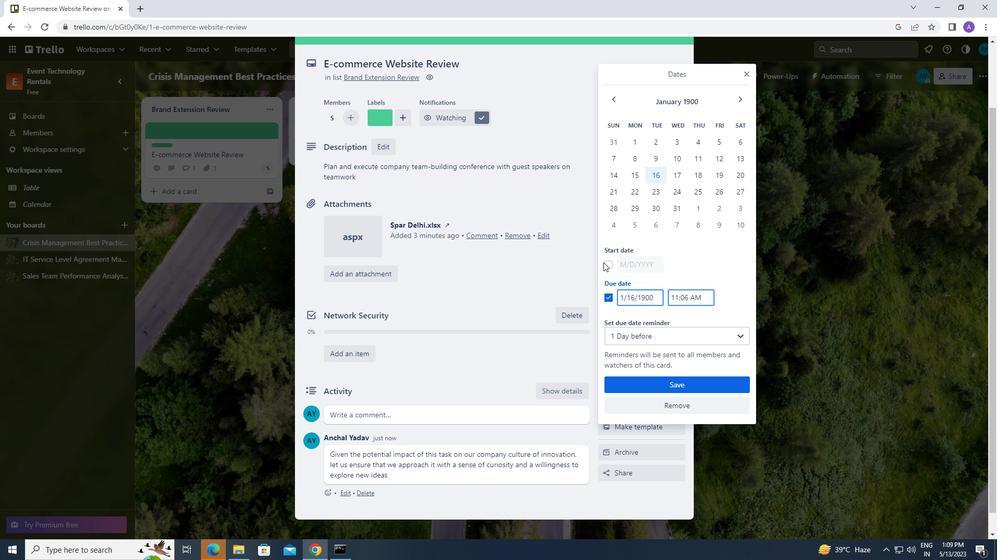 
Action: Mouse pressed left at (604, 262)
Screenshot: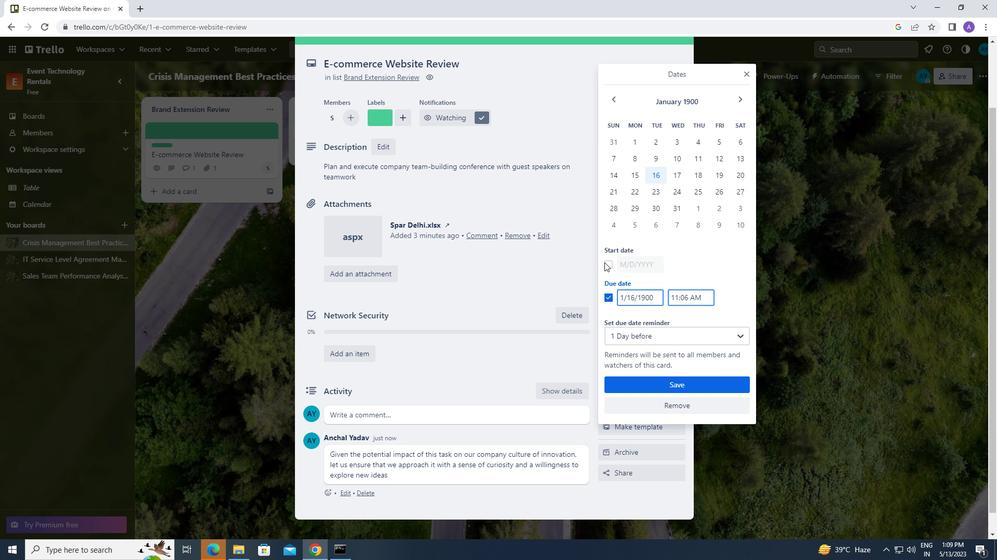 
Action: Mouse moved to (637, 262)
Screenshot: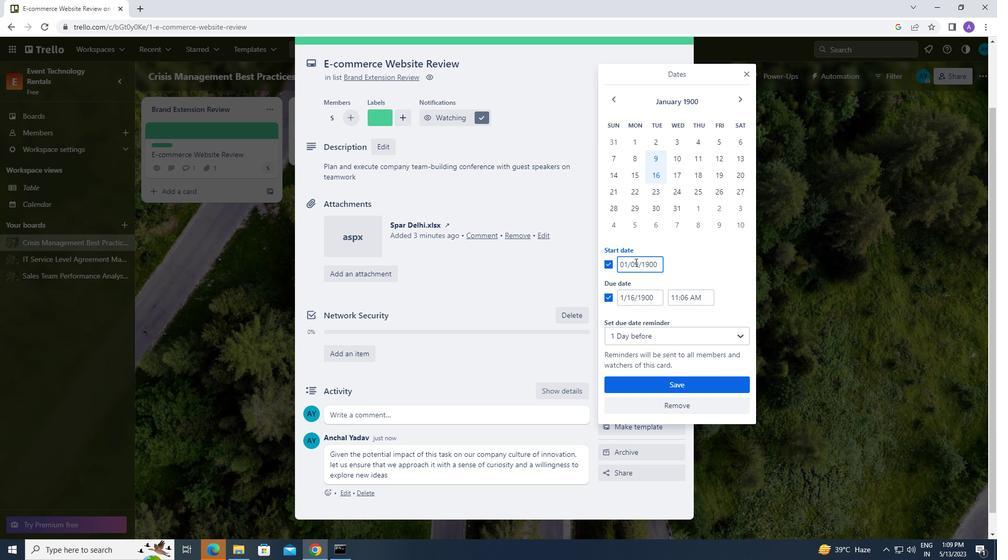 
Action: Mouse pressed left at (637, 262)
Screenshot: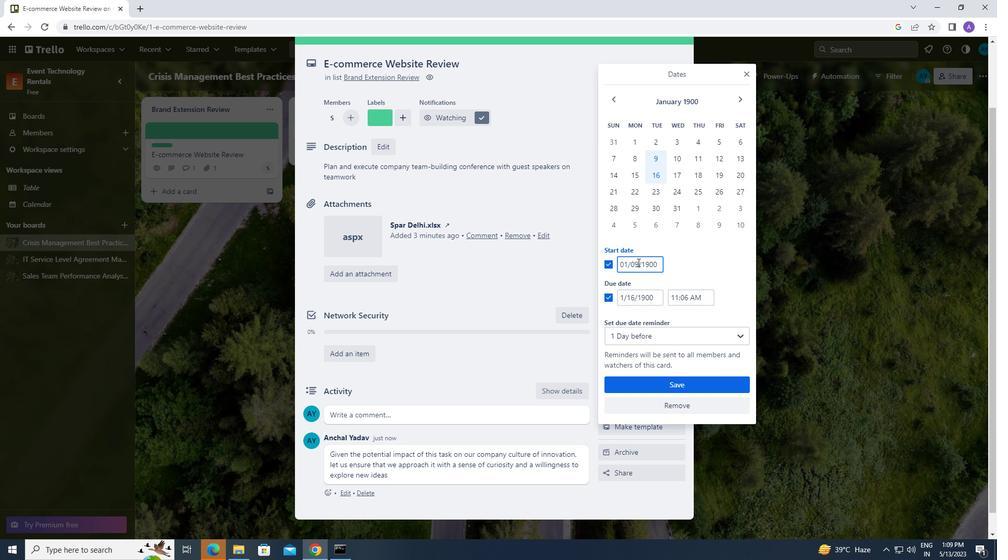 
Action: Mouse moved to (630, 267)
Screenshot: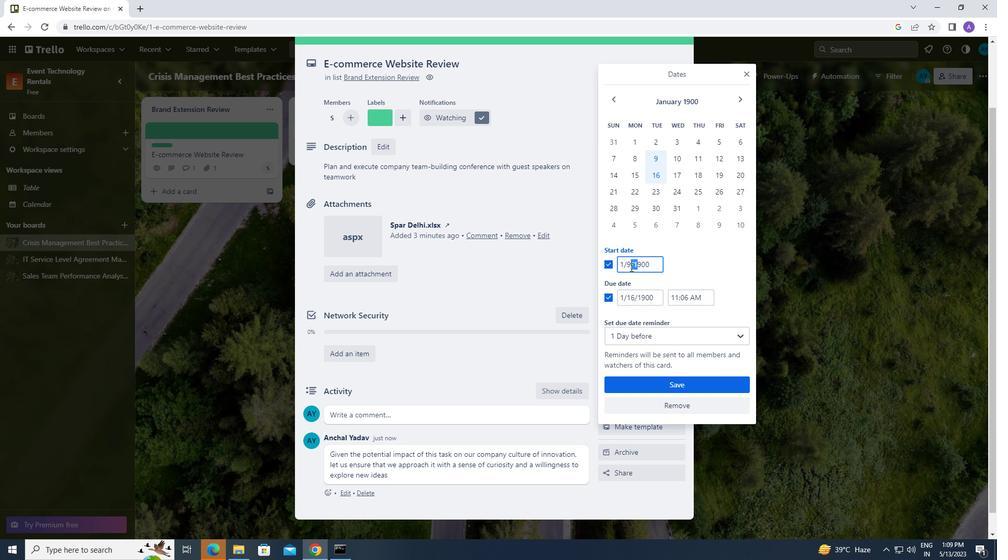 
Action: Mouse pressed left at (630, 267)
Screenshot: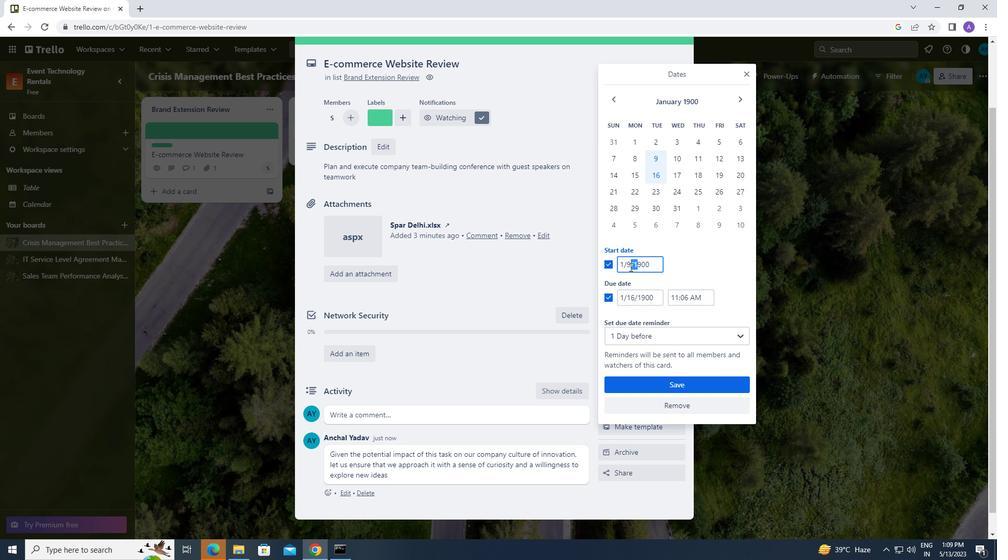 
Action: Mouse moved to (633, 141)
Screenshot: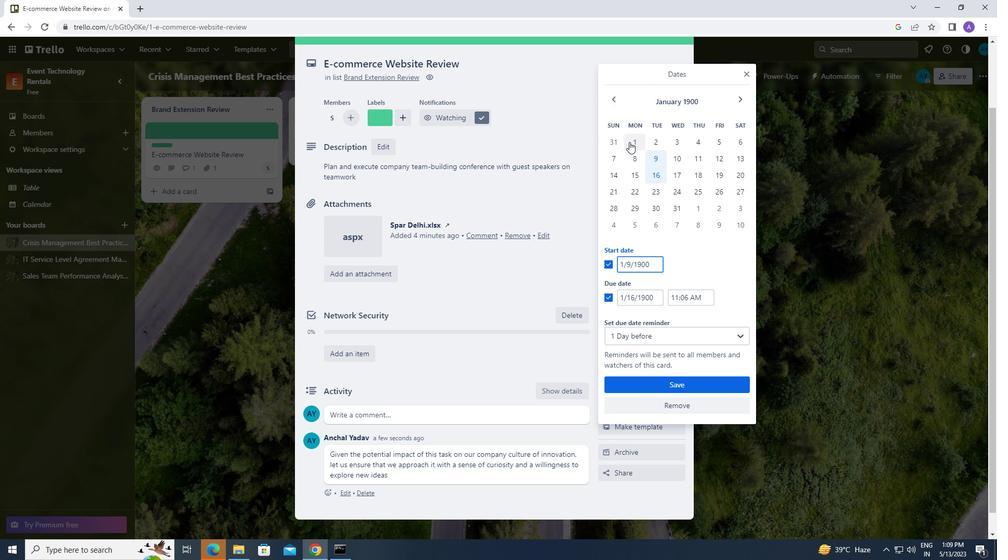 
Action: Mouse pressed left at (633, 141)
Screenshot: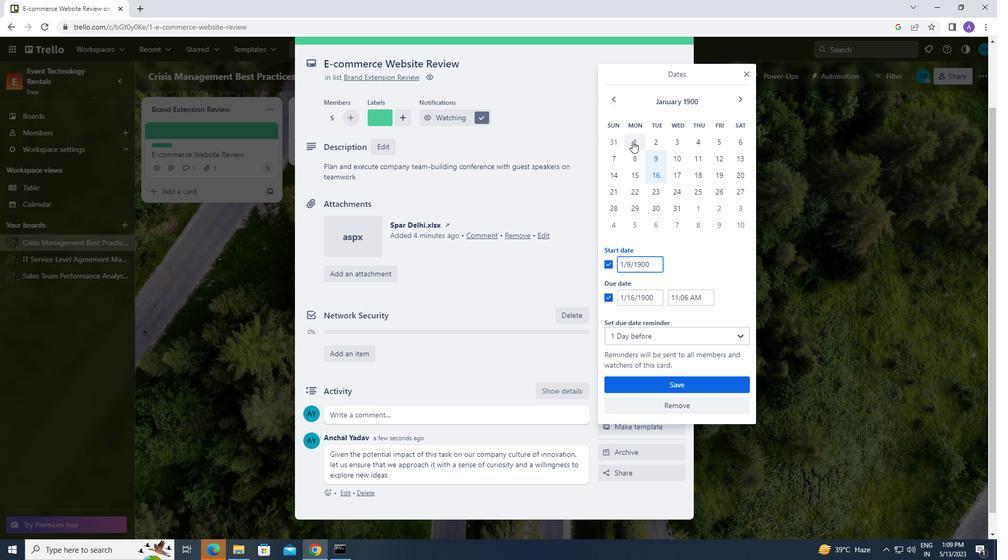 
Action: Mouse moved to (636, 156)
Screenshot: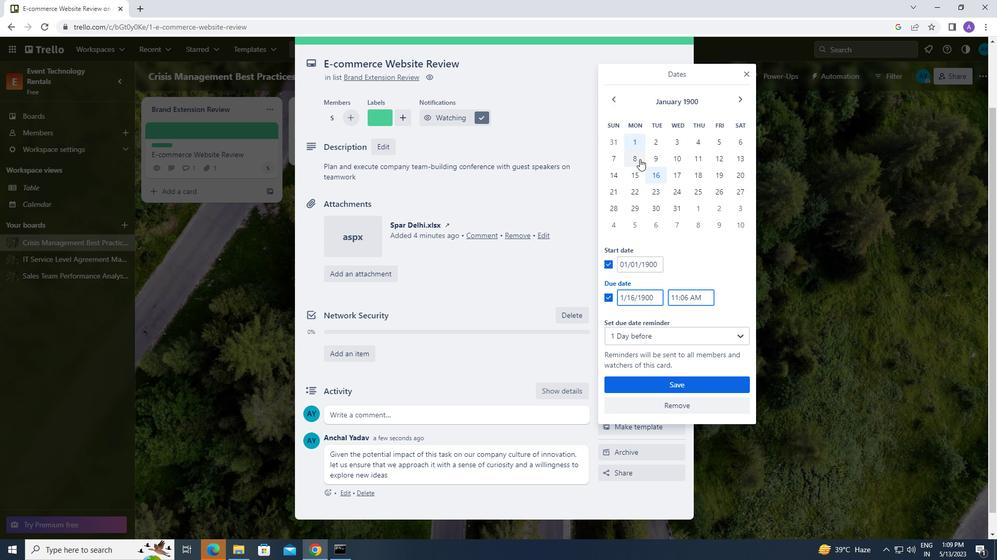 
Action: Mouse pressed left at (636, 156)
Screenshot: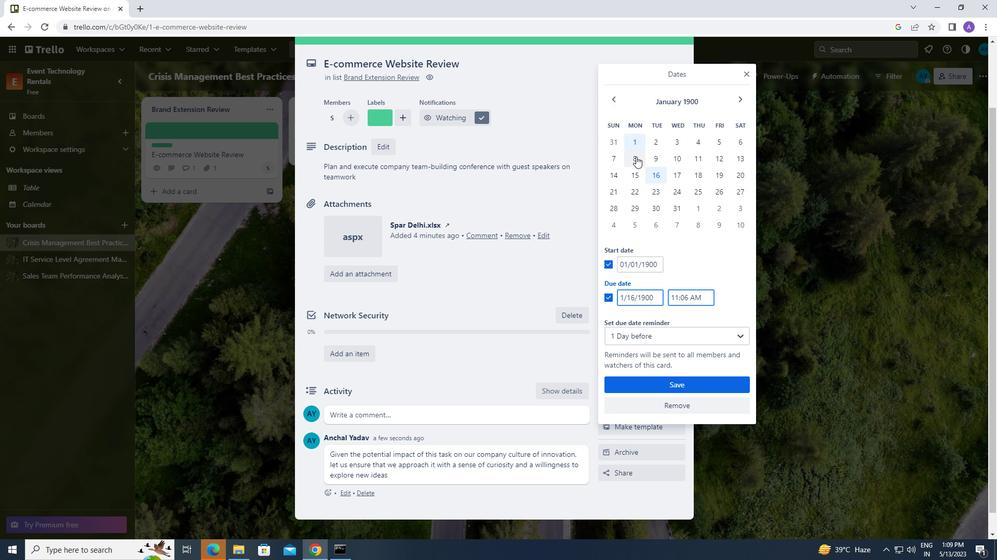 
Action: Mouse moved to (644, 385)
Screenshot: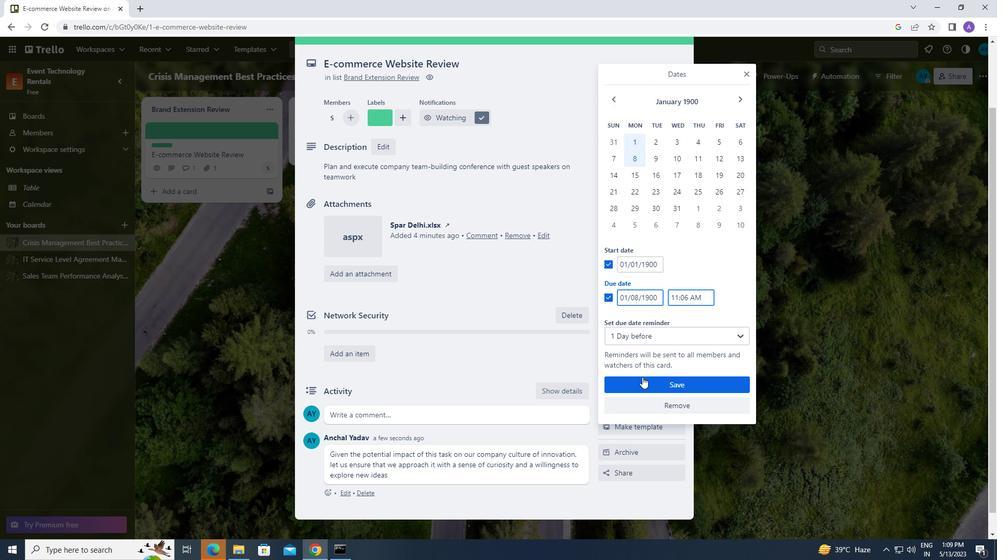 
Action: Mouse pressed left at (644, 385)
Screenshot: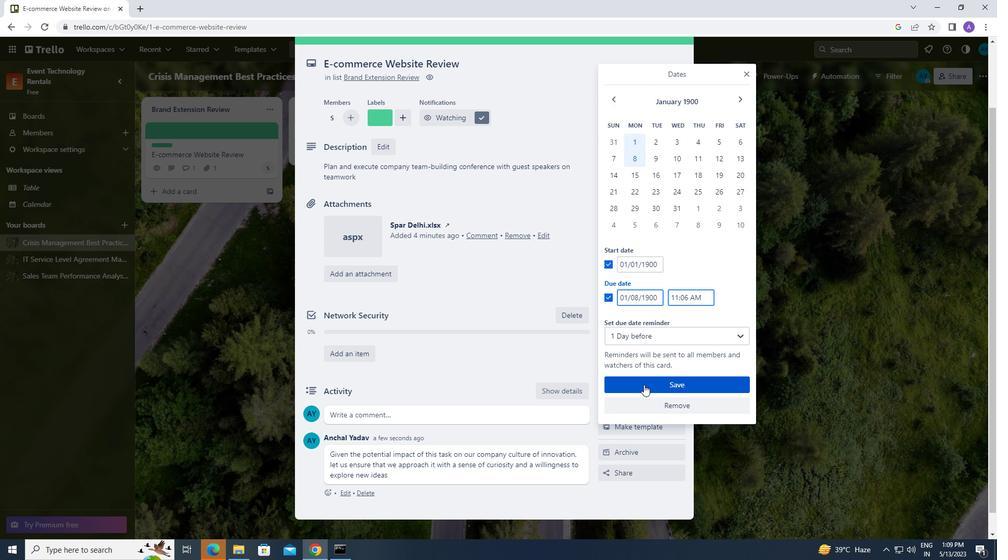 
Action: Mouse moved to (644, 385)
Screenshot: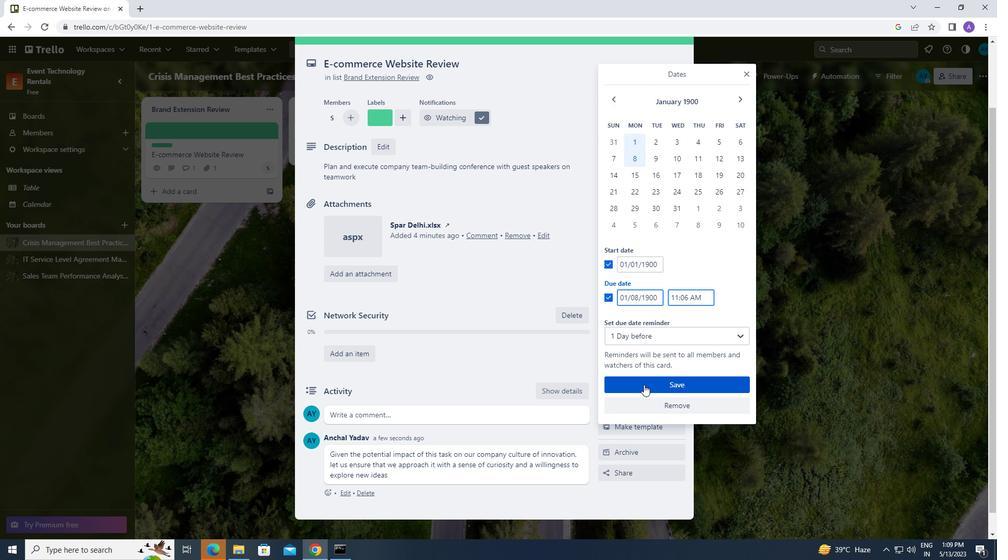 
